 Task: For heading Use Verdana with blue colour & bold.  font size for heading18,  'Change the font style of data to'Verdana and font size to 9,  Change the alignment of both headline & data to Align left In the sheet  BudgetTrack logbookbook
Action: Mouse moved to (46, 129)
Screenshot: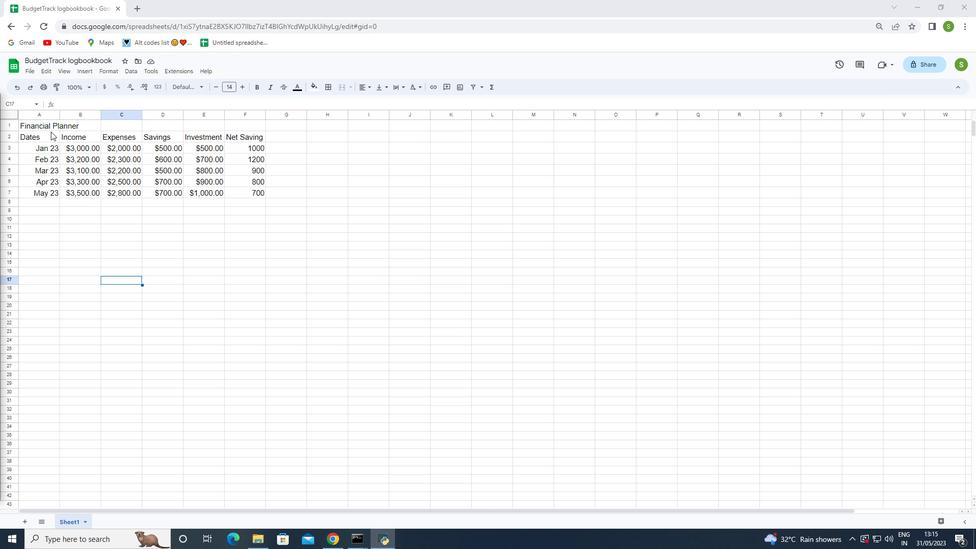 
Action: Mouse pressed left at (46, 129)
Screenshot: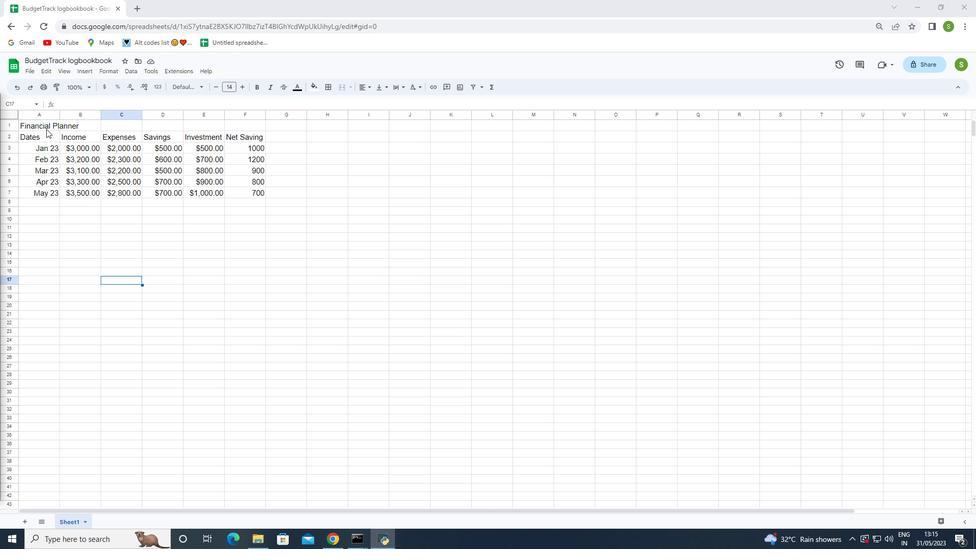 
Action: Mouse moved to (46, 125)
Screenshot: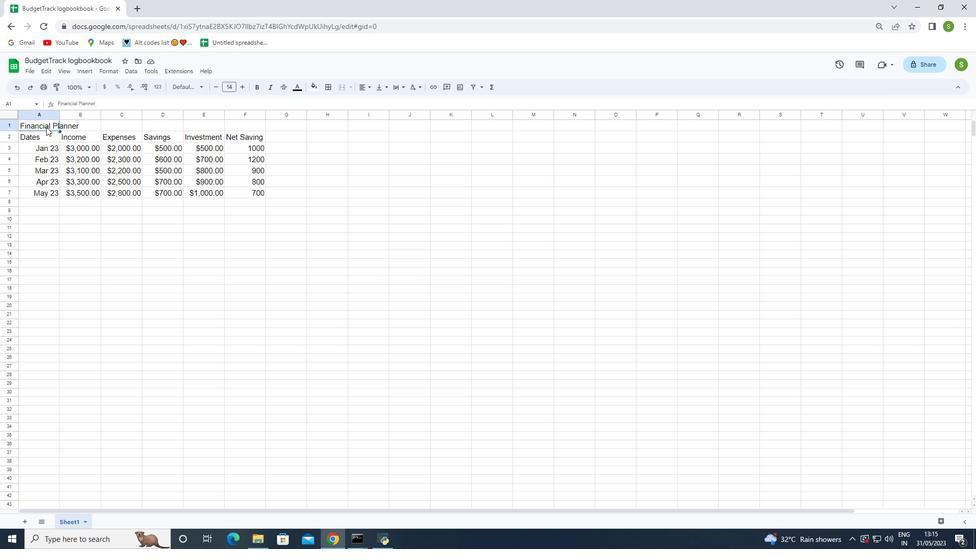 
Action: Mouse pressed left at (46, 125)
Screenshot: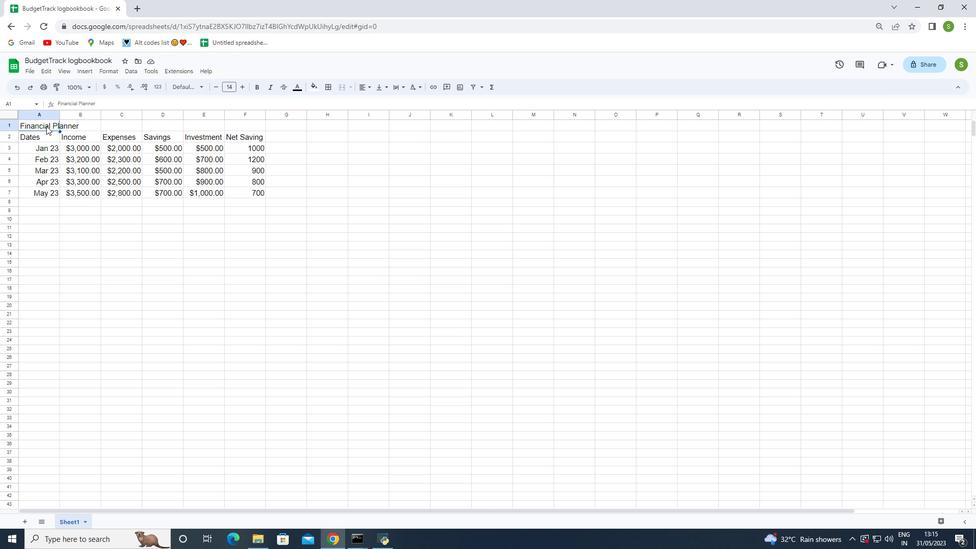 
Action: Mouse moved to (61, 113)
Screenshot: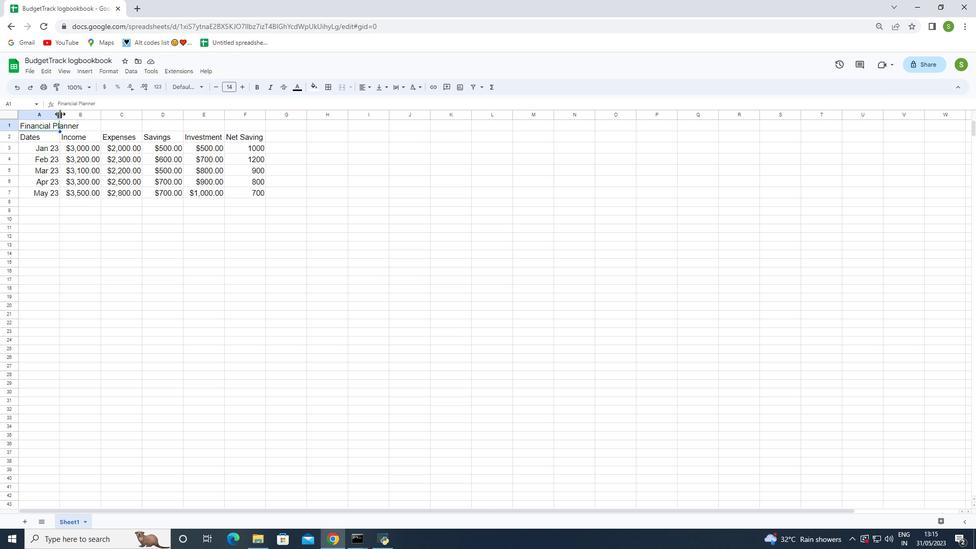 
Action: Mouse pressed left at (61, 113)
Screenshot: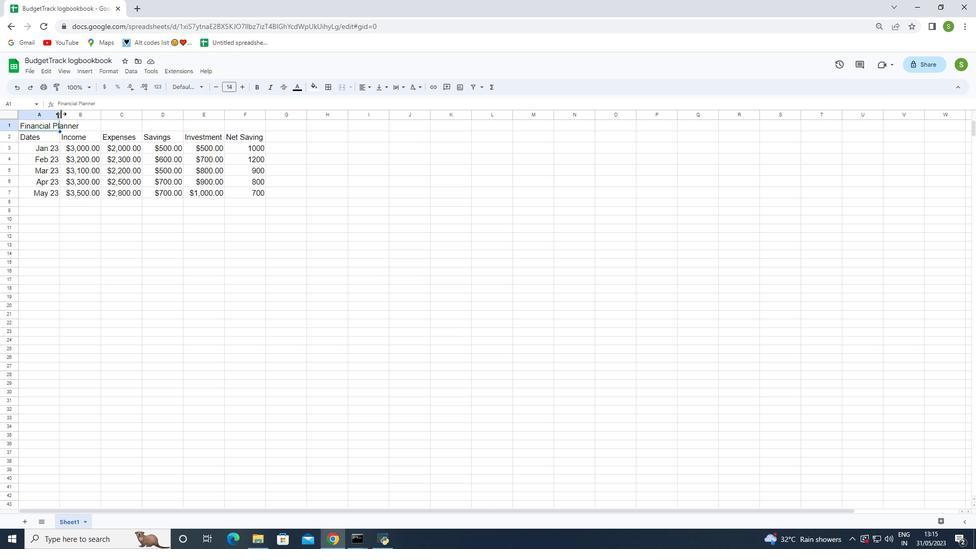 
Action: Mouse pressed left at (61, 113)
Screenshot: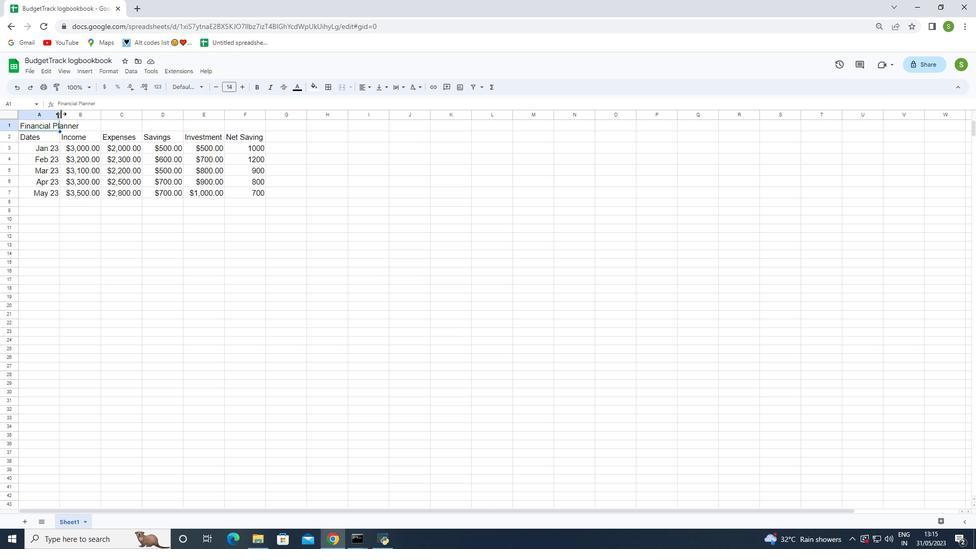 
Action: Mouse moved to (50, 125)
Screenshot: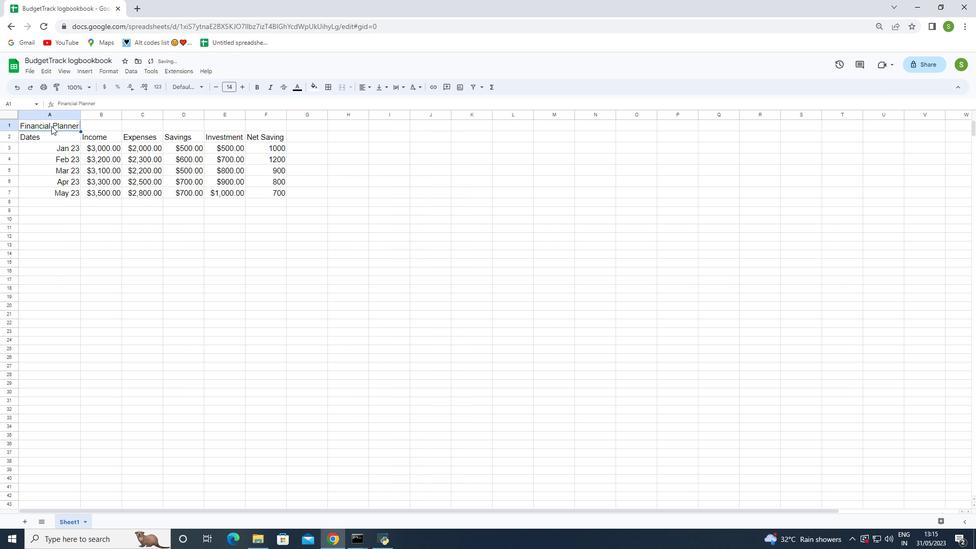 
Action: Mouse pressed left at (50, 125)
Screenshot: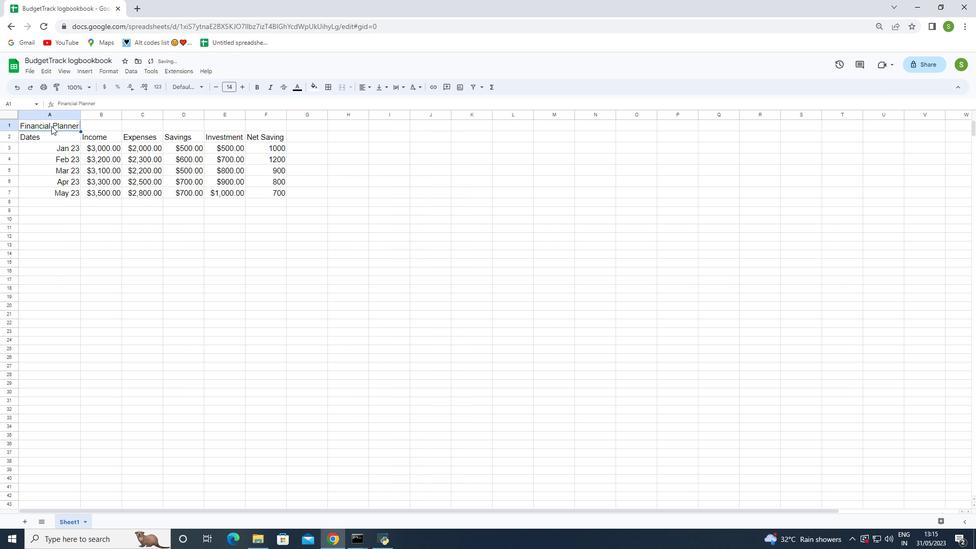 
Action: Mouse moved to (197, 88)
Screenshot: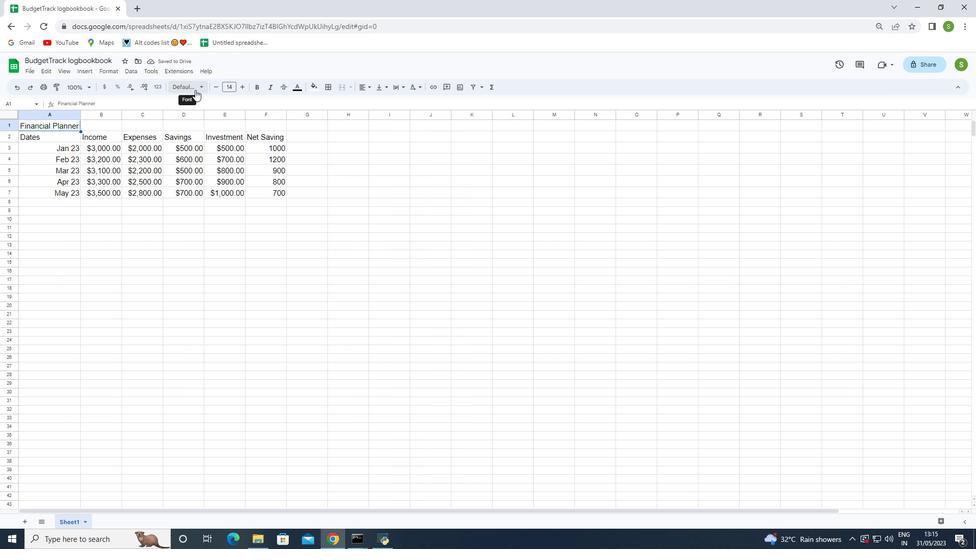 
Action: Mouse pressed left at (197, 88)
Screenshot: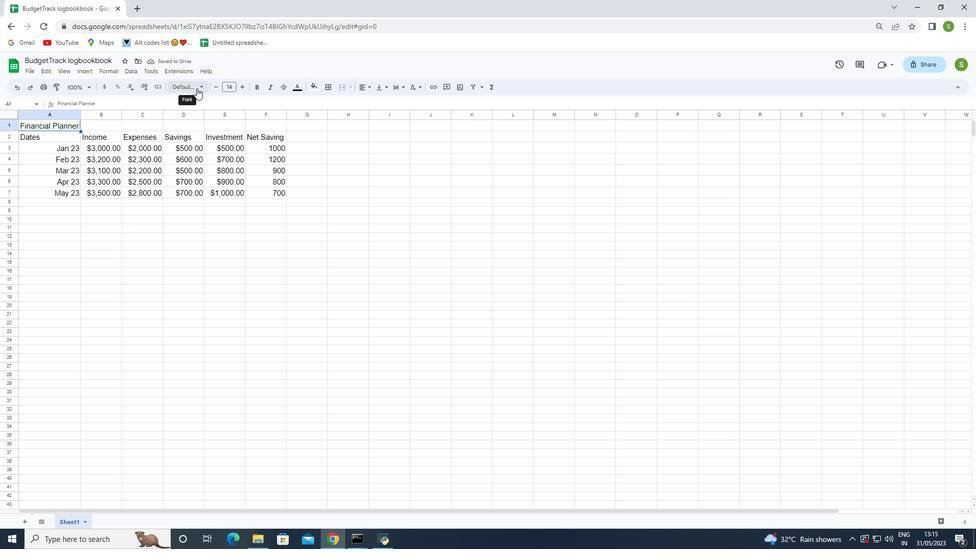 
Action: Mouse moved to (196, 503)
Screenshot: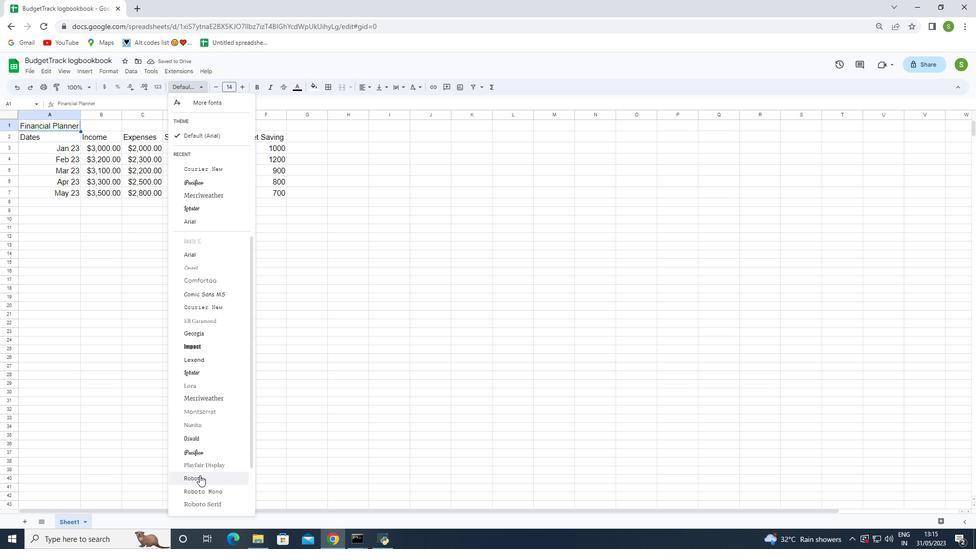 
Action: Mouse scrolled (196, 502) with delta (0, 0)
Screenshot: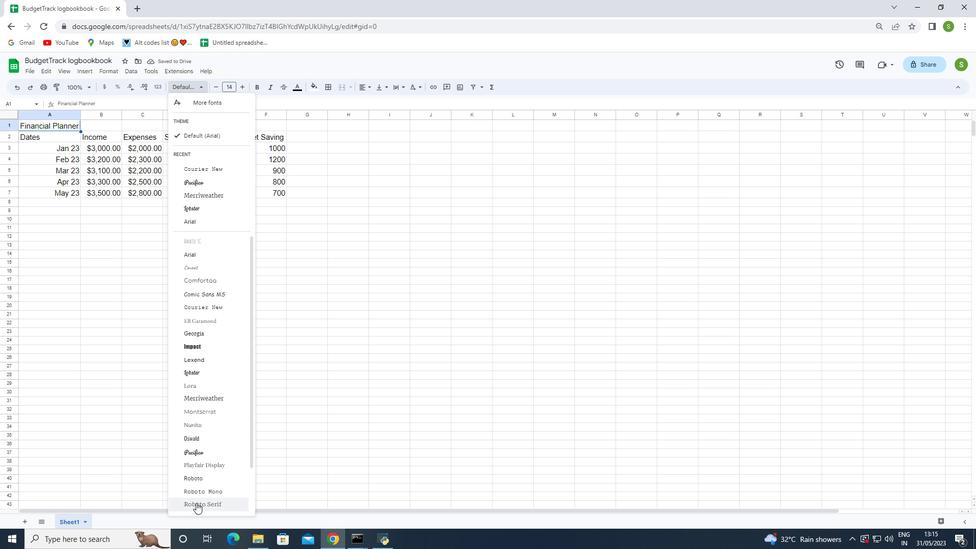 
Action: Mouse scrolled (196, 502) with delta (0, 0)
Screenshot: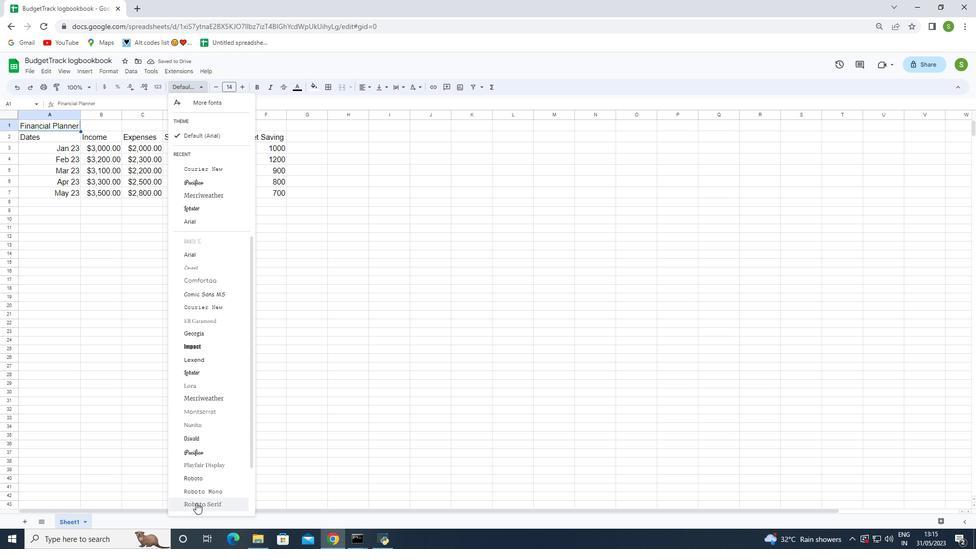 
Action: Mouse scrolled (196, 502) with delta (0, 0)
Screenshot: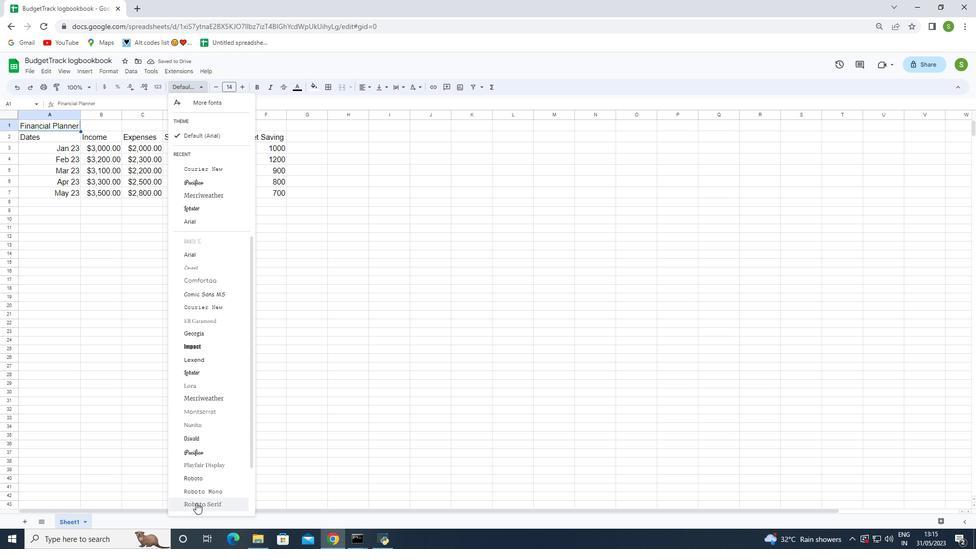 
Action: Mouse scrolled (196, 502) with delta (0, 0)
Screenshot: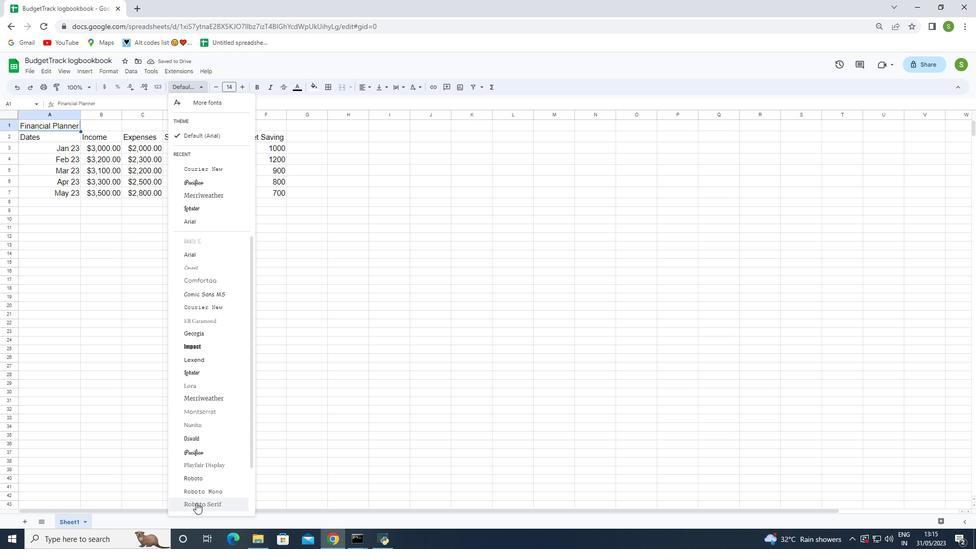 
Action: Mouse scrolled (196, 502) with delta (0, 0)
Screenshot: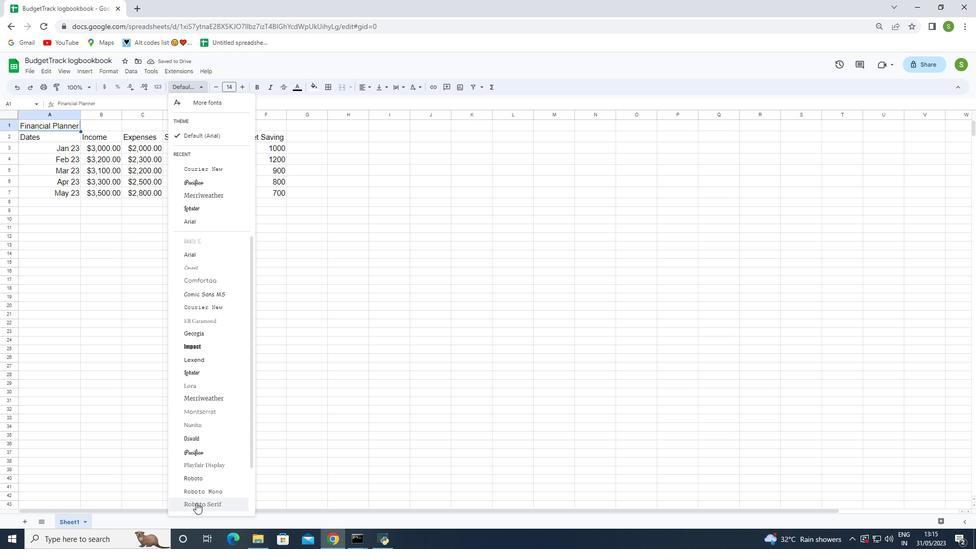 
Action: Mouse scrolled (196, 502) with delta (0, 0)
Screenshot: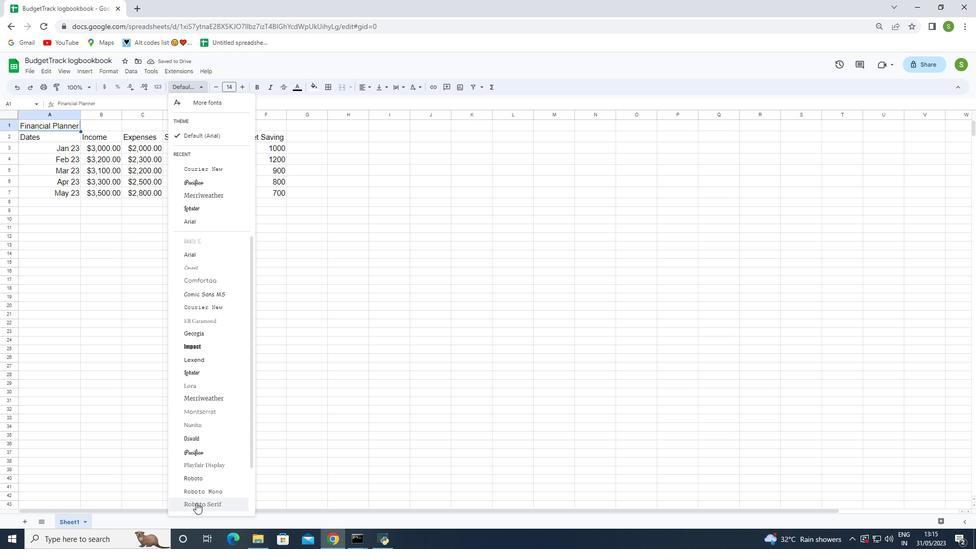 
Action: Mouse moved to (194, 503)
Screenshot: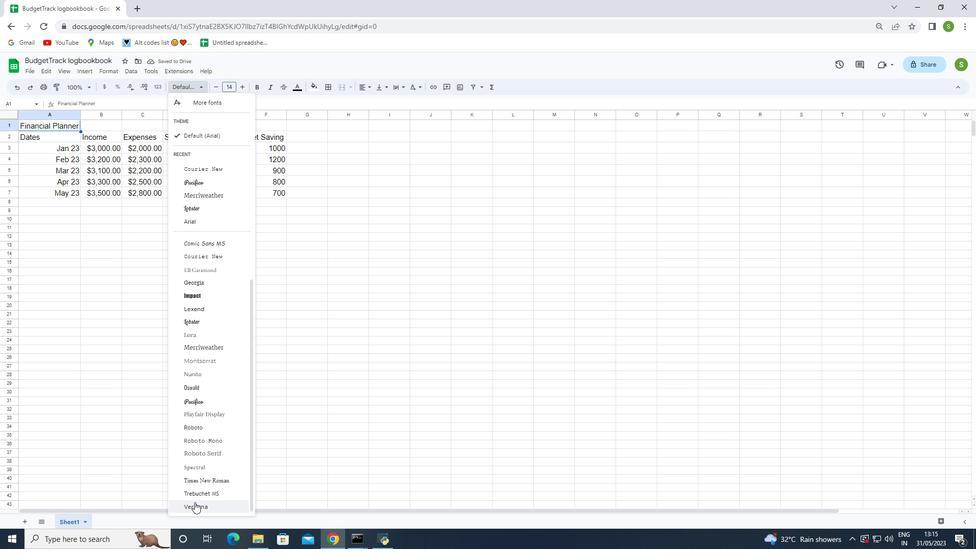 
Action: Mouse pressed left at (194, 503)
Screenshot: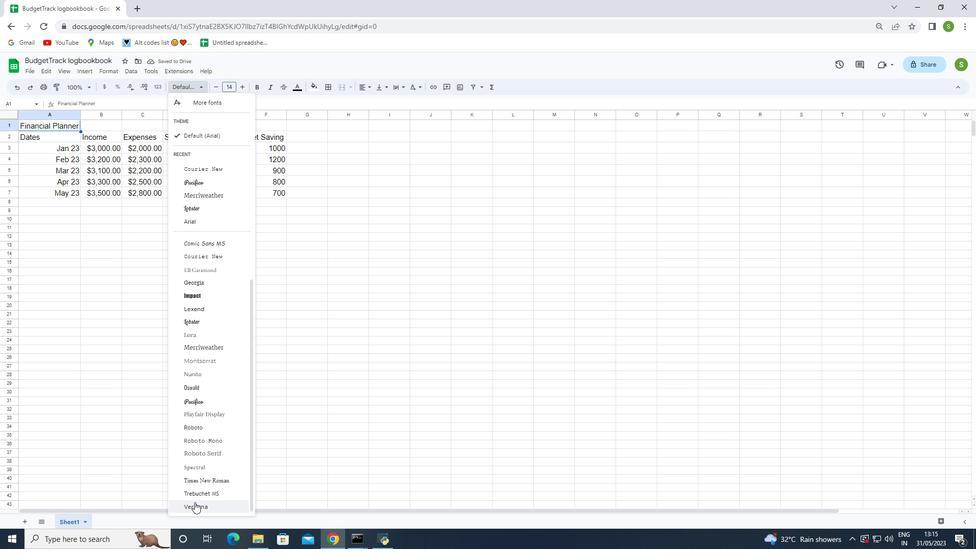 
Action: Mouse moved to (297, 86)
Screenshot: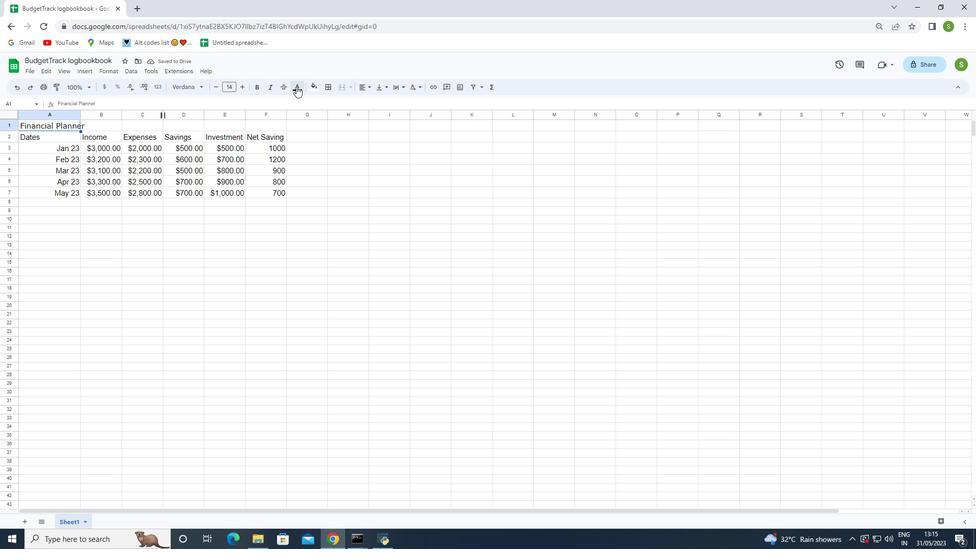 
Action: Mouse pressed left at (297, 86)
Screenshot: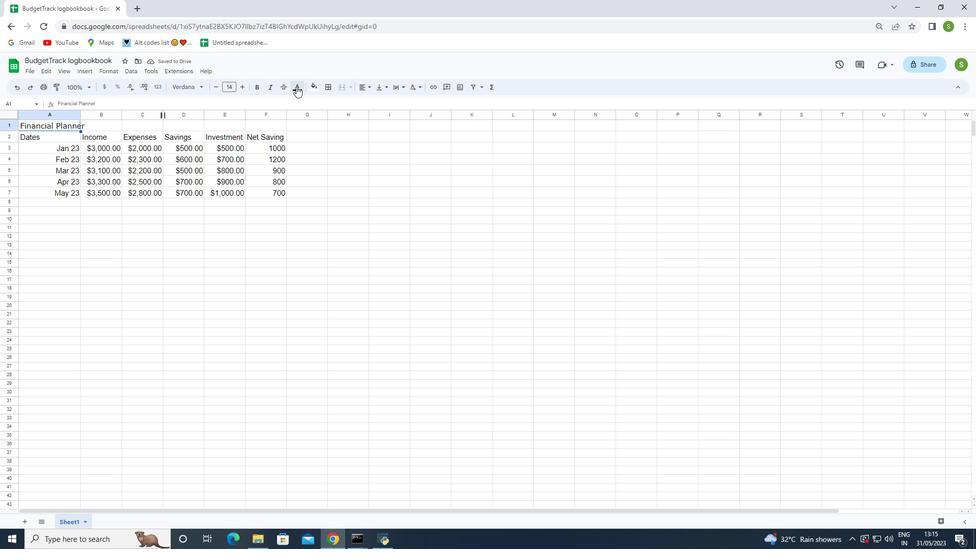 
Action: Mouse moved to (360, 124)
Screenshot: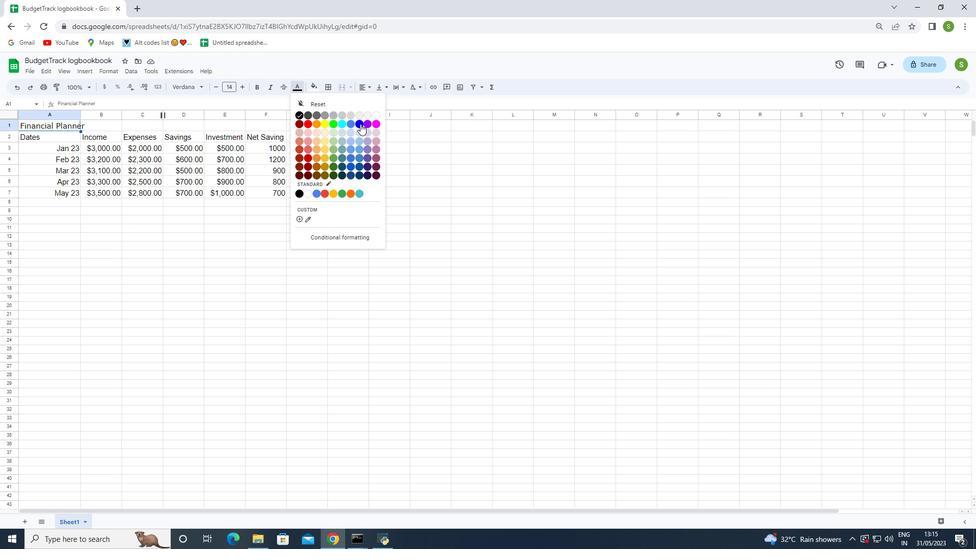 
Action: Mouse pressed left at (360, 124)
Screenshot: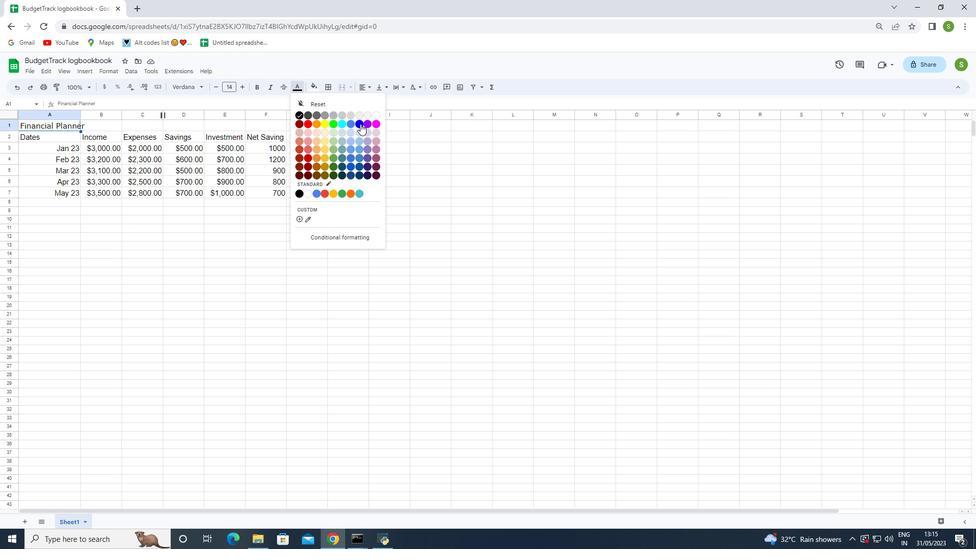 
Action: Mouse moved to (260, 86)
Screenshot: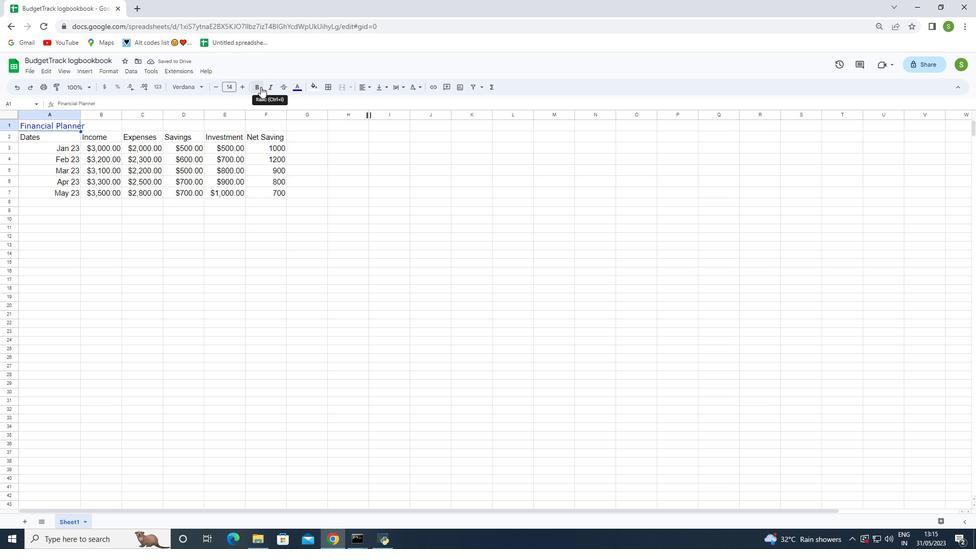 
Action: Mouse pressed left at (260, 86)
Screenshot: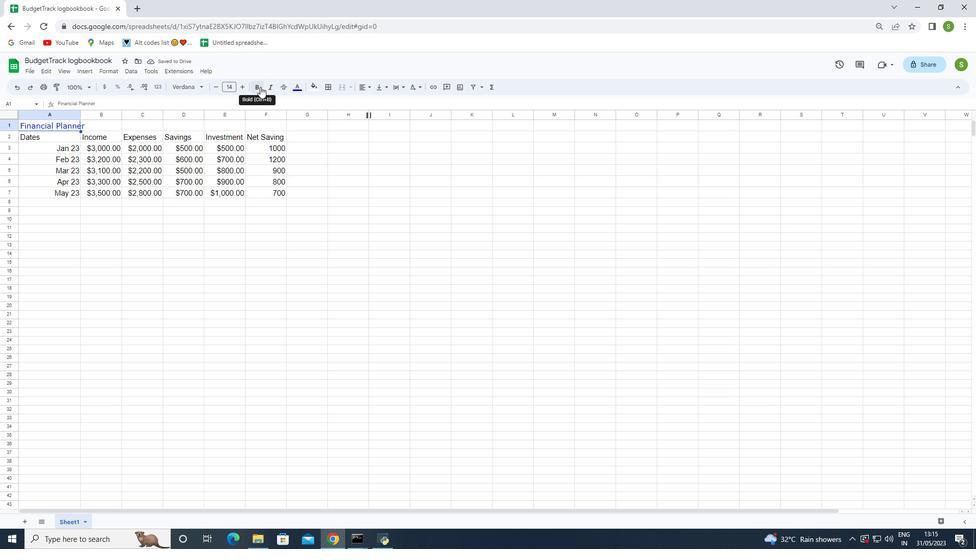 
Action: Mouse moved to (243, 85)
Screenshot: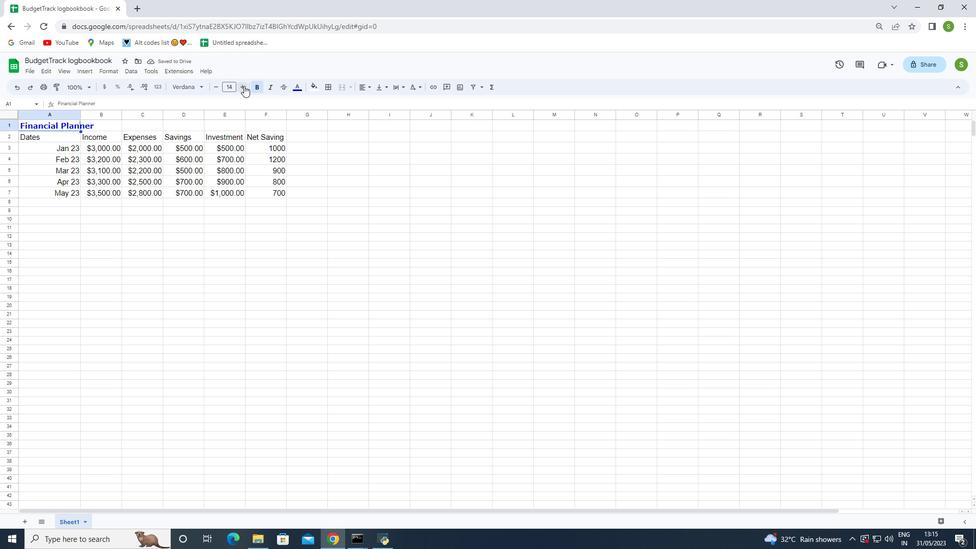 
Action: Mouse pressed left at (243, 85)
Screenshot: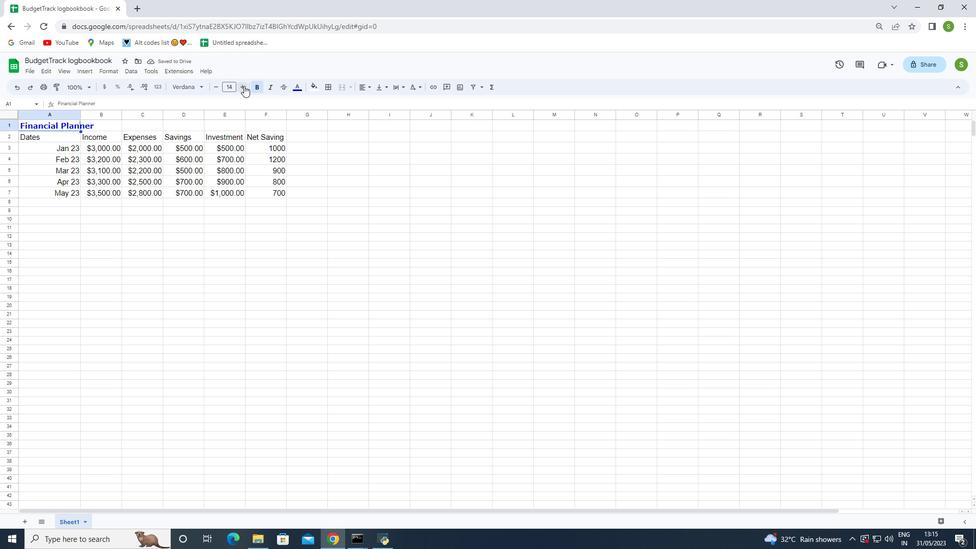 
Action: Mouse pressed left at (243, 85)
Screenshot: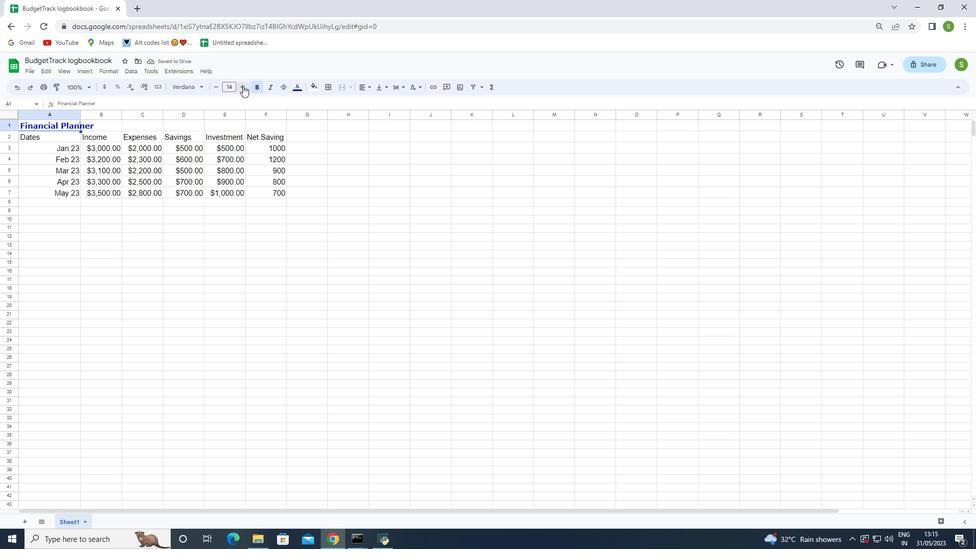 
Action: Mouse pressed left at (243, 85)
Screenshot: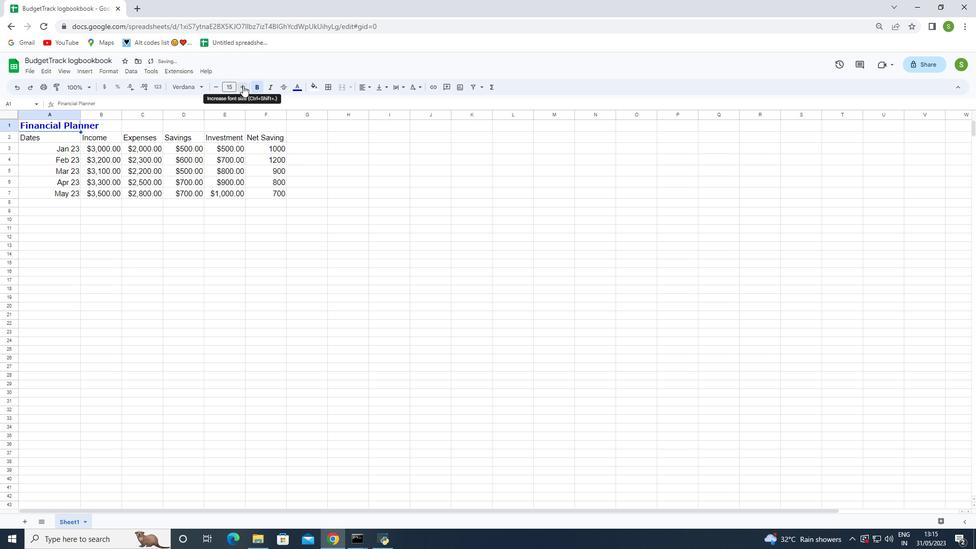 
Action: Mouse pressed left at (243, 85)
Screenshot: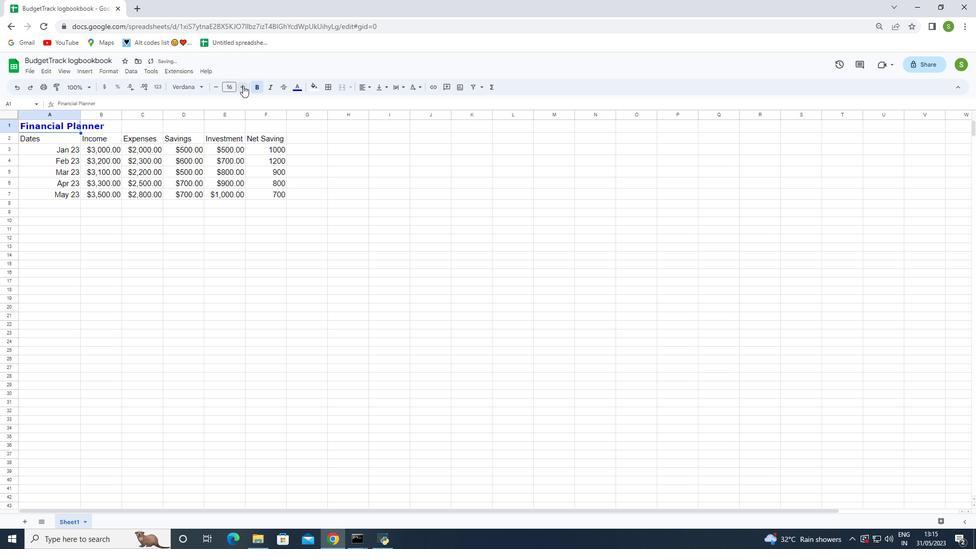 
Action: Mouse moved to (192, 232)
Screenshot: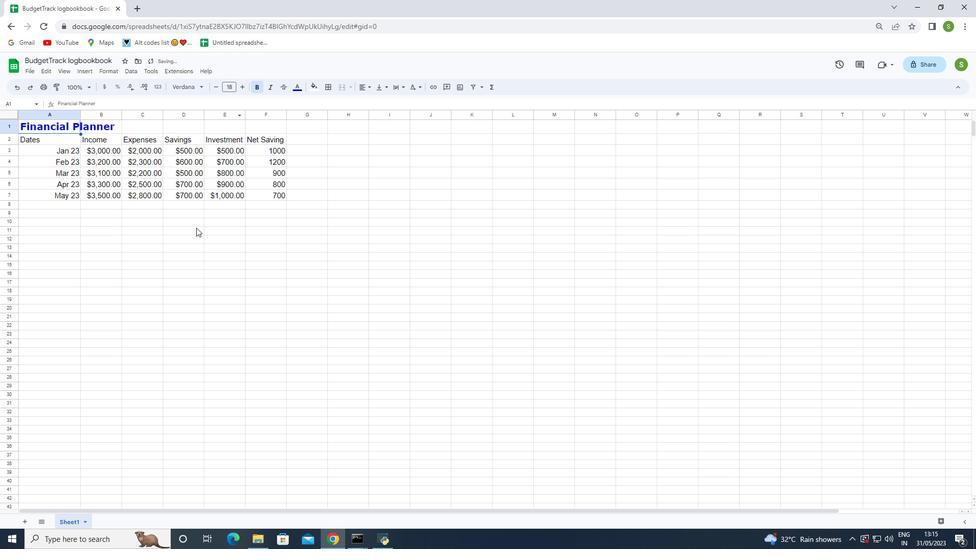 
Action: Mouse pressed left at (192, 232)
Screenshot: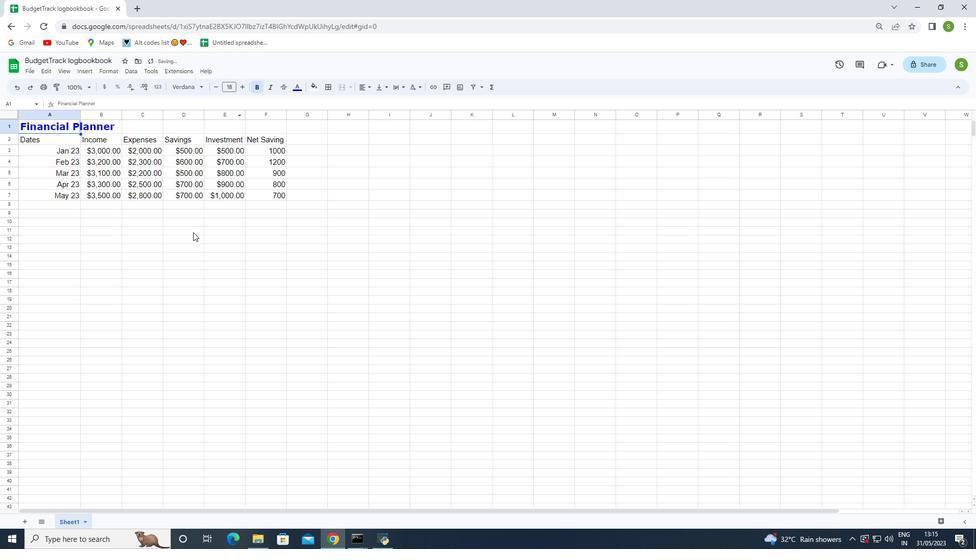 
Action: Mouse moved to (30, 134)
Screenshot: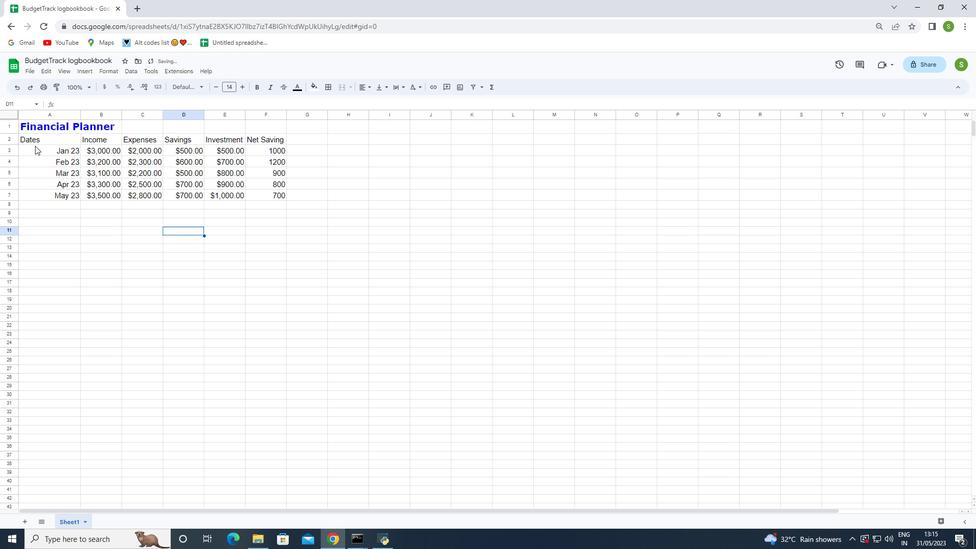 
Action: Mouse pressed left at (30, 134)
Screenshot: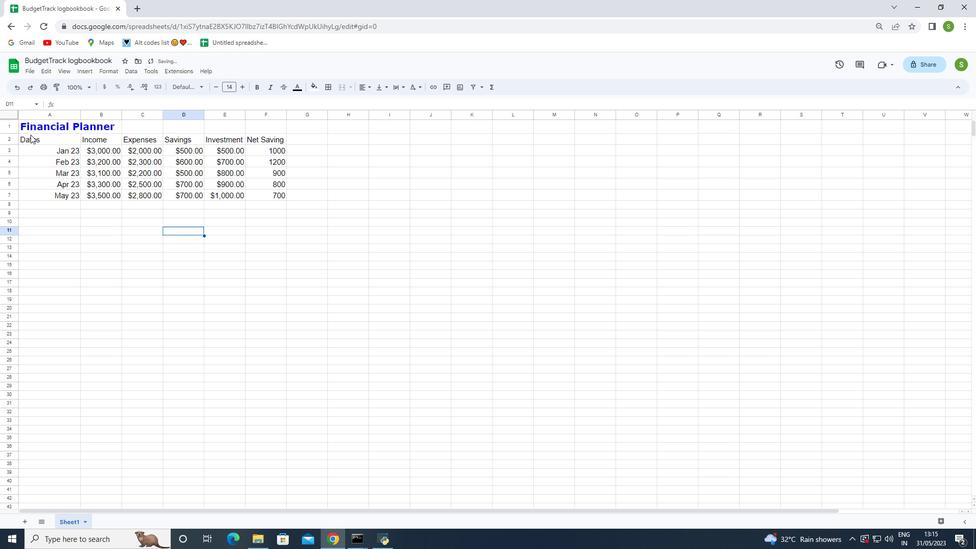 
Action: Mouse moved to (182, 82)
Screenshot: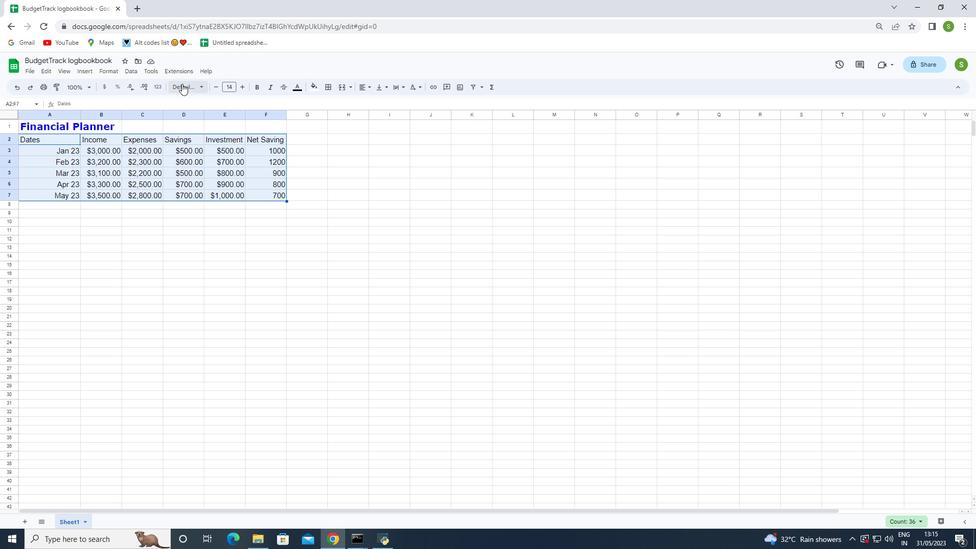 
Action: Mouse pressed left at (182, 82)
Screenshot: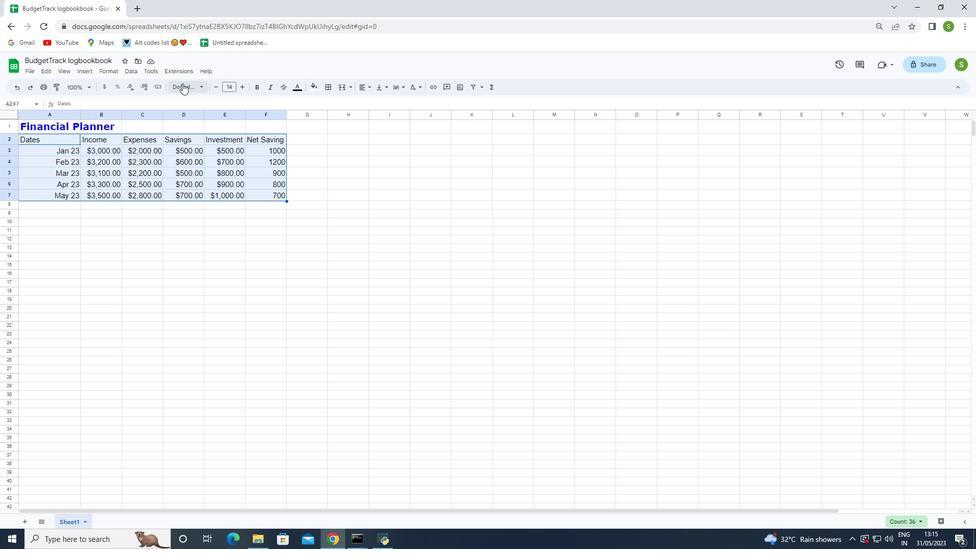 
Action: Mouse moved to (223, 484)
Screenshot: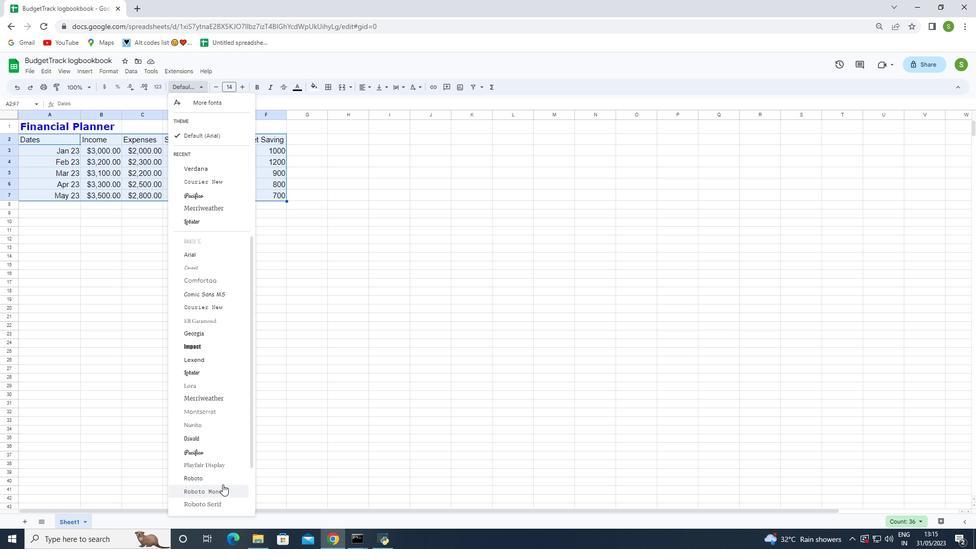 
Action: Mouse scrolled (223, 483) with delta (0, 0)
Screenshot: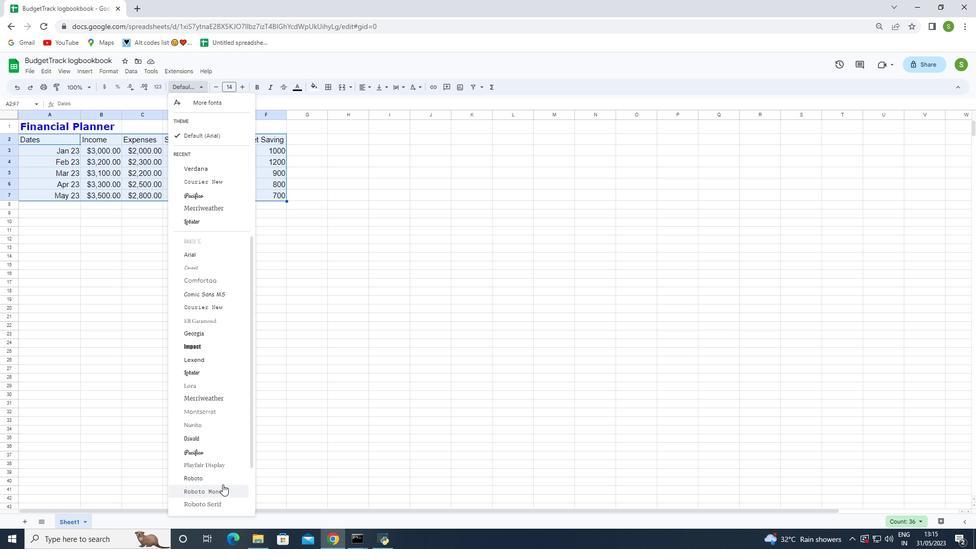 
Action: Mouse scrolled (223, 483) with delta (0, 0)
Screenshot: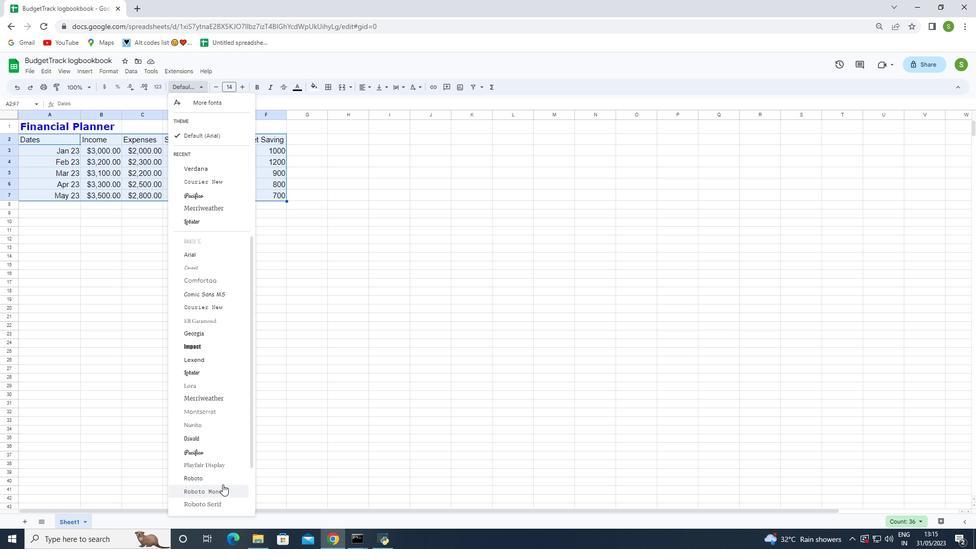 
Action: Mouse scrolled (223, 483) with delta (0, 0)
Screenshot: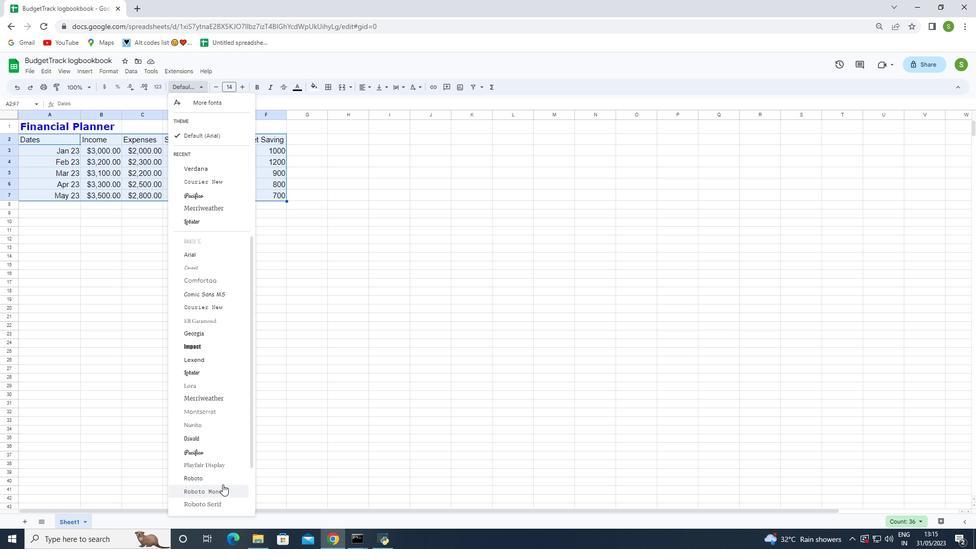 
Action: Mouse scrolled (223, 483) with delta (0, 0)
Screenshot: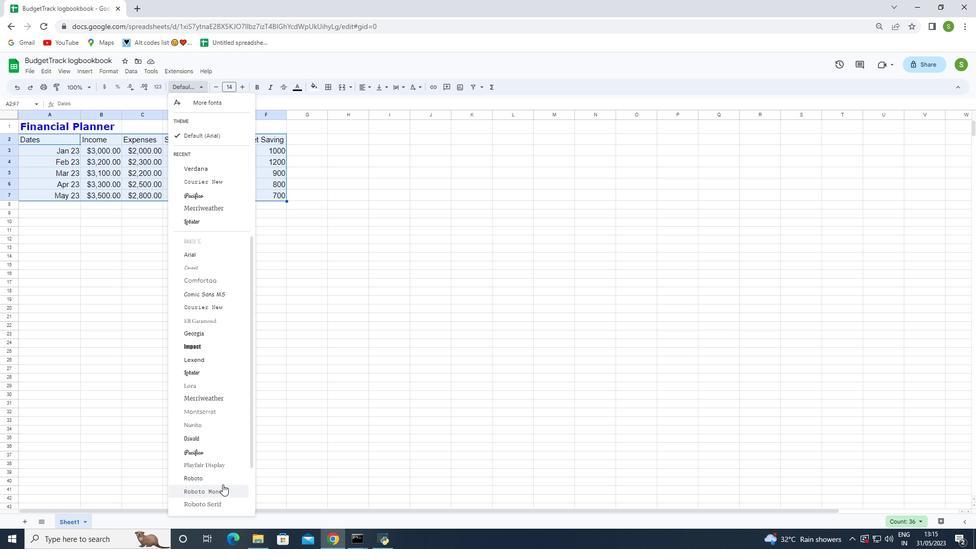 
Action: Mouse scrolled (223, 483) with delta (0, 0)
Screenshot: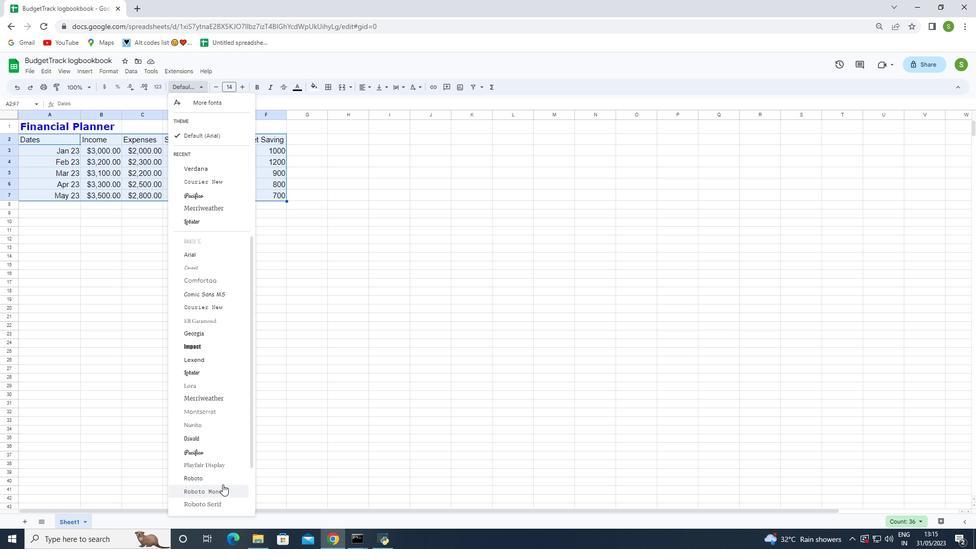 
Action: Mouse scrolled (223, 483) with delta (0, 0)
Screenshot: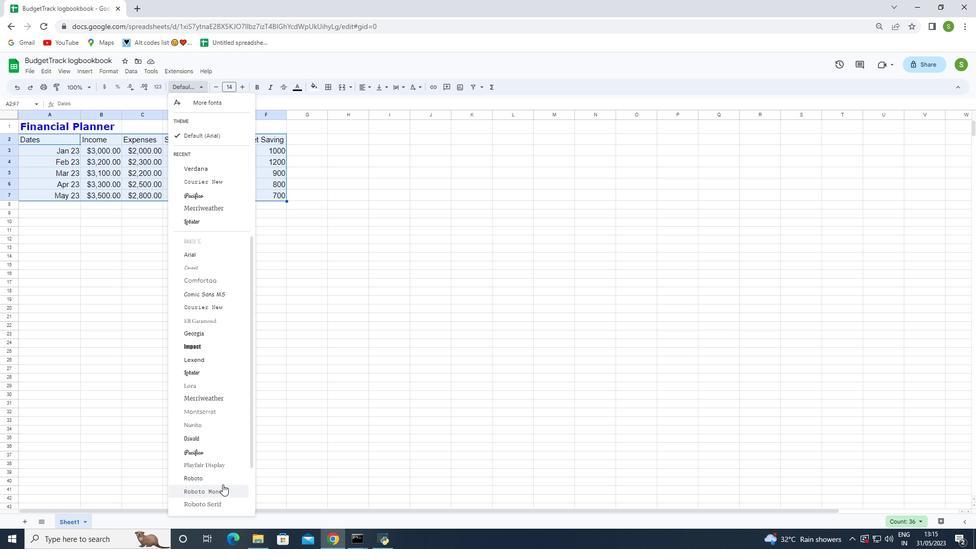 
Action: Mouse moved to (206, 509)
Screenshot: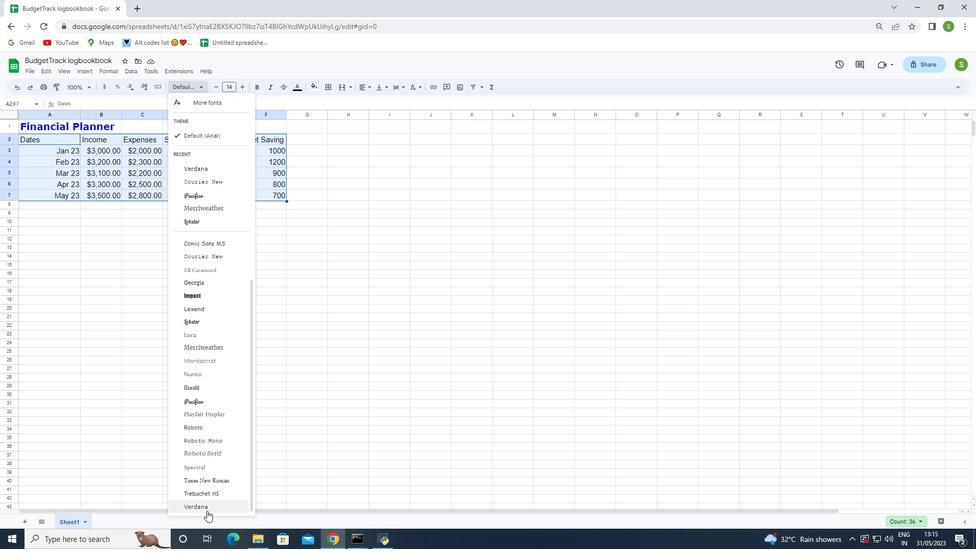
Action: Mouse pressed left at (206, 509)
Screenshot: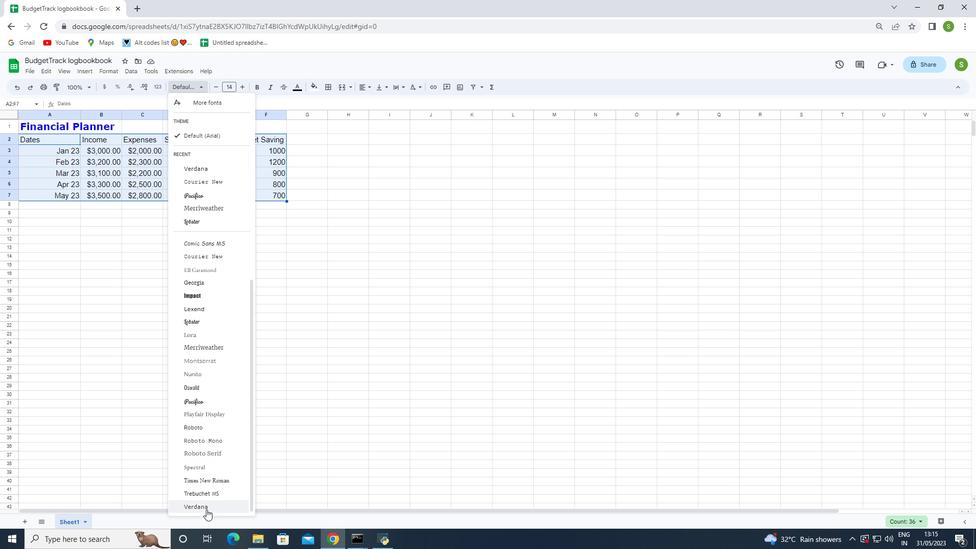 
Action: Mouse moved to (183, 291)
Screenshot: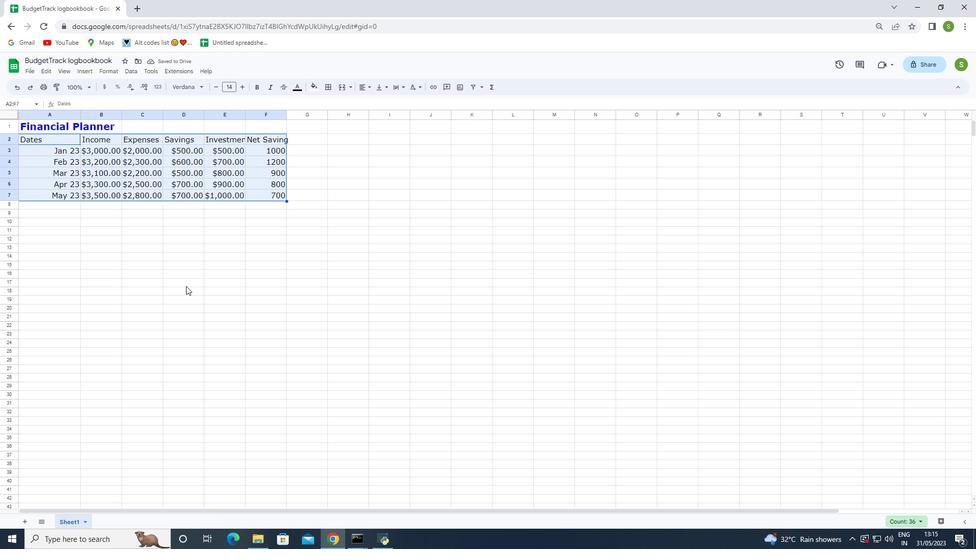 
Action: Mouse pressed left at (183, 291)
Screenshot: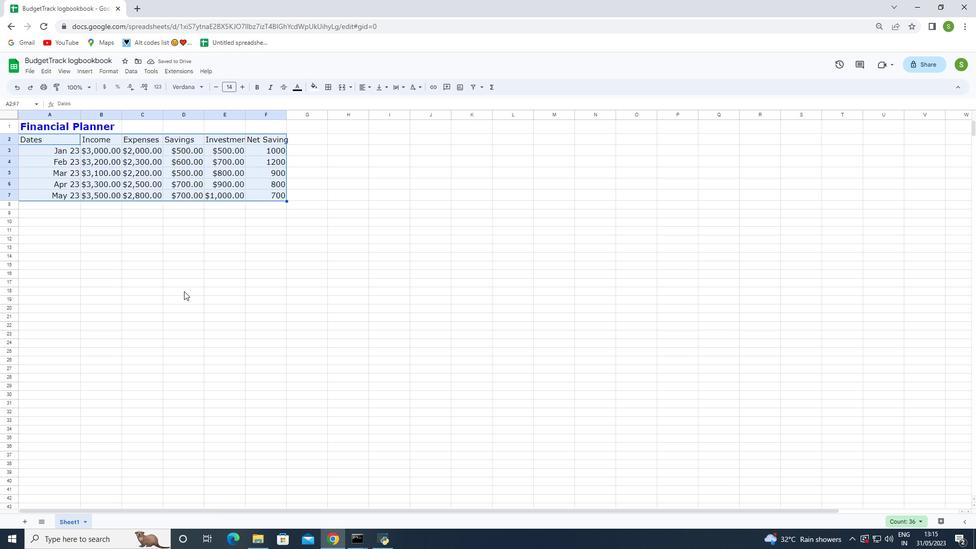 
Action: Mouse moved to (63, 126)
Screenshot: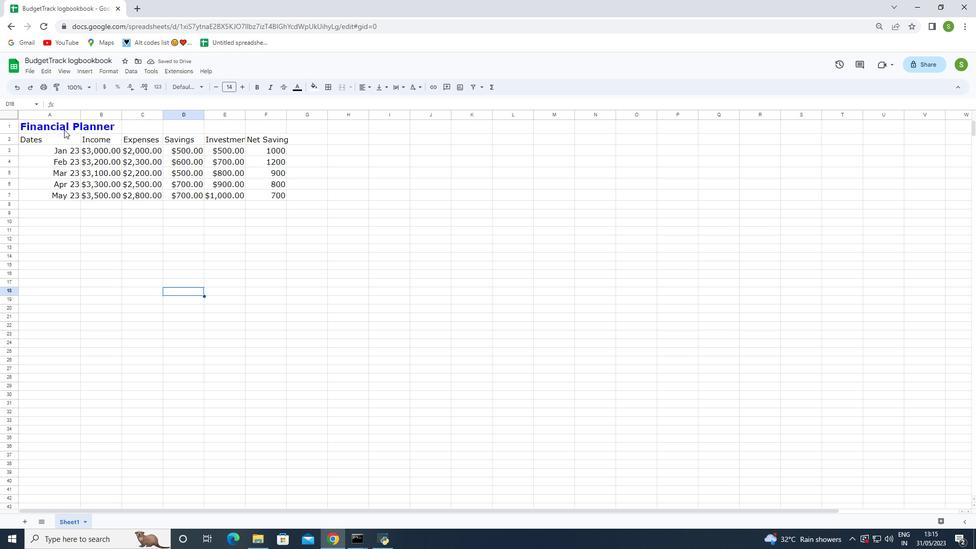 
Action: Mouse pressed left at (63, 126)
Screenshot: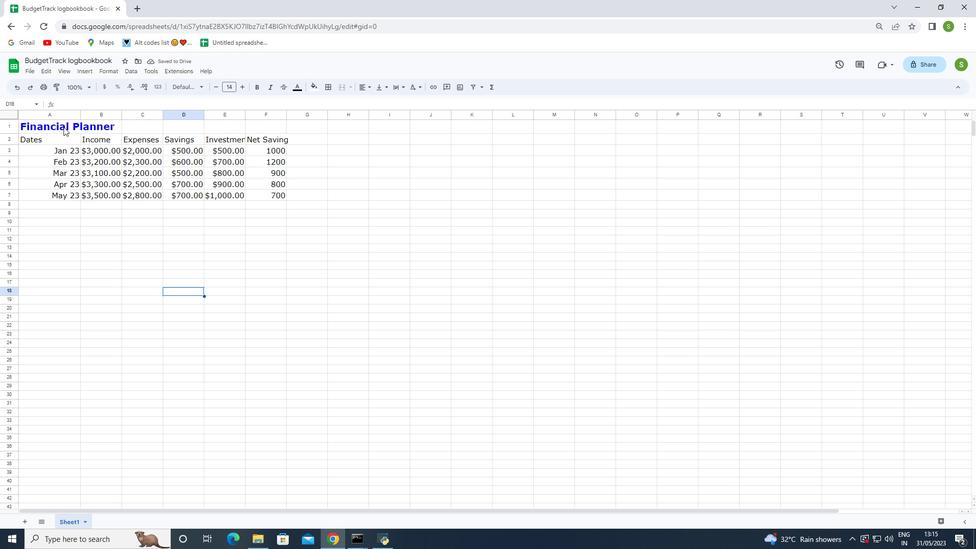 
Action: Mouse moved to (368, 86)
Screenshot: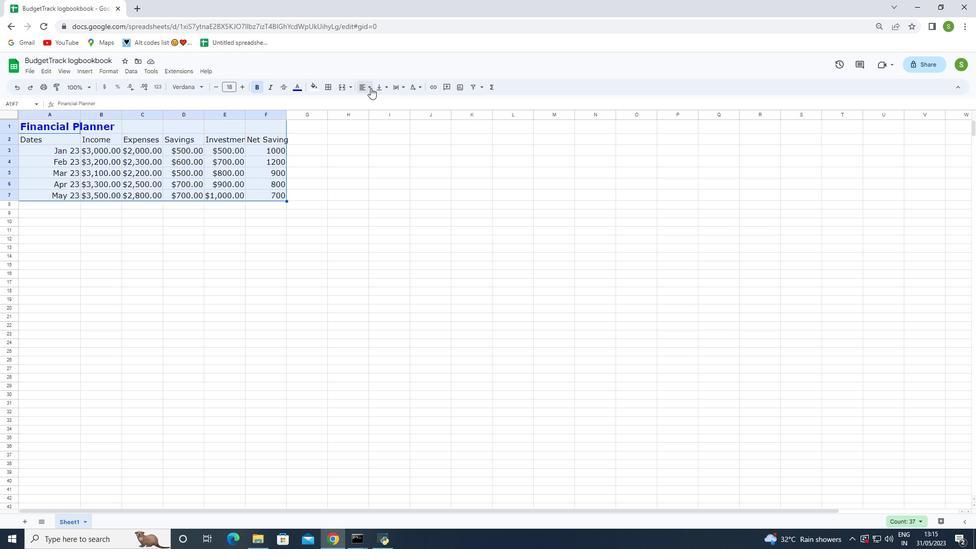 
Action: Mouse pressed left at (368, 86)
Screenshot: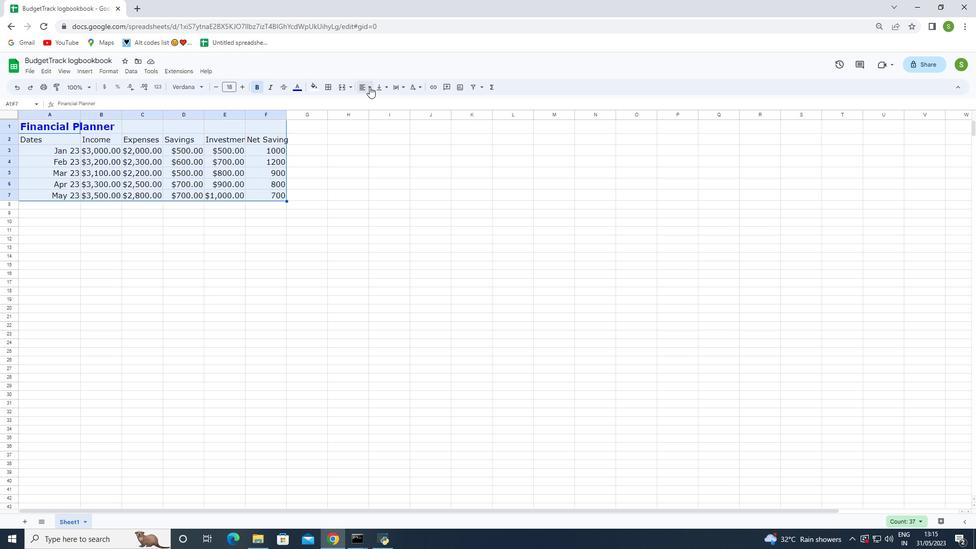 
Action: Mouse moved to (387, 104)
Screenshot: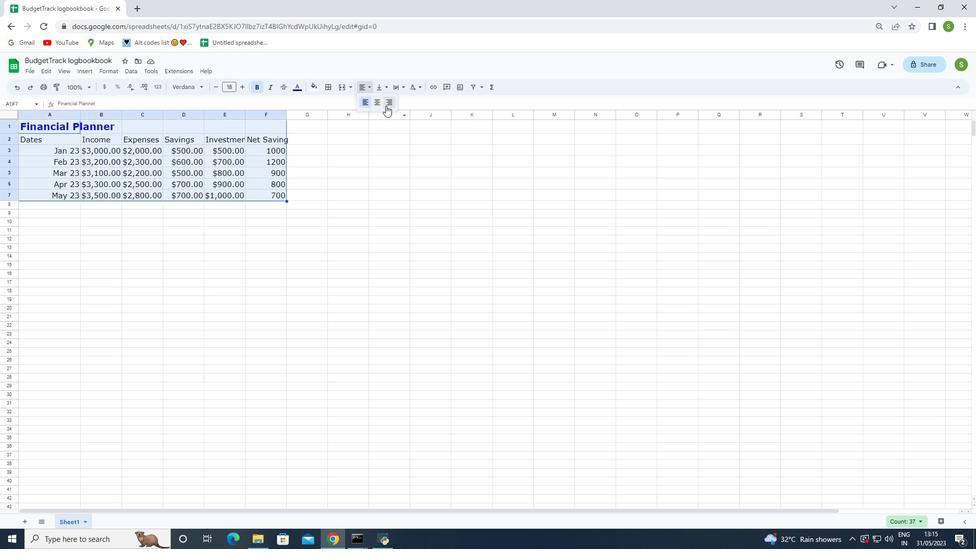 
Action: Mouse pressed left at (387, 104)
Screenshot: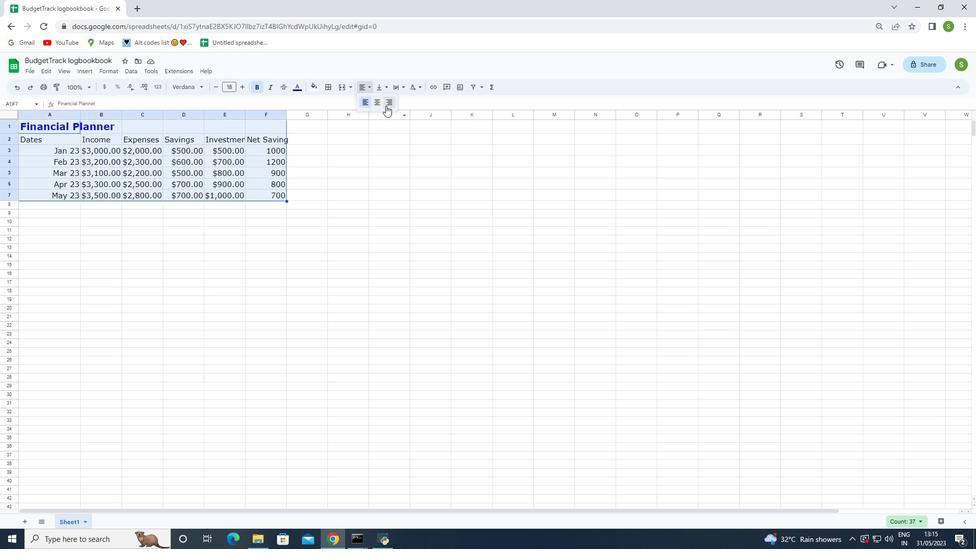 
Action: Mouse moved to (365, 85)
Screenshot: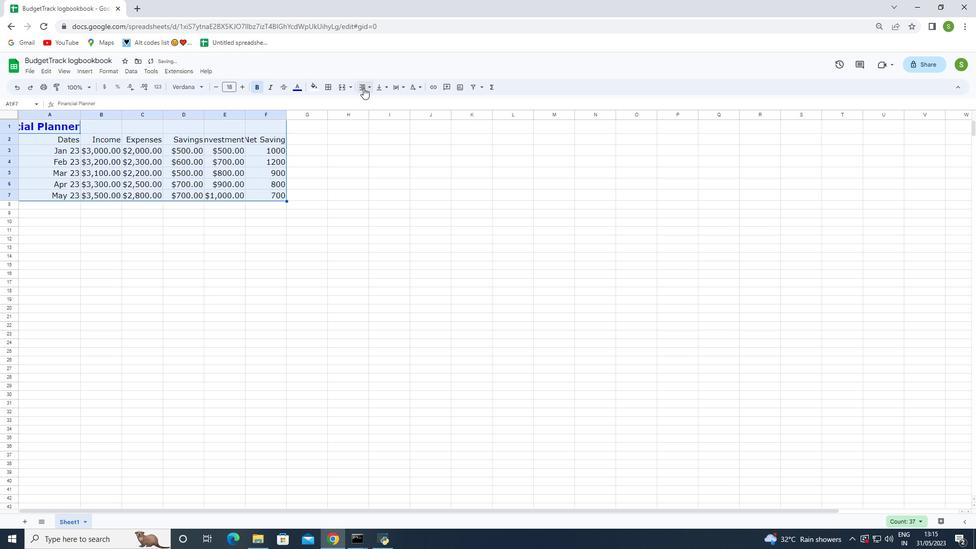 
Action: Mouse pressed left at (365, 85)
Screenshot: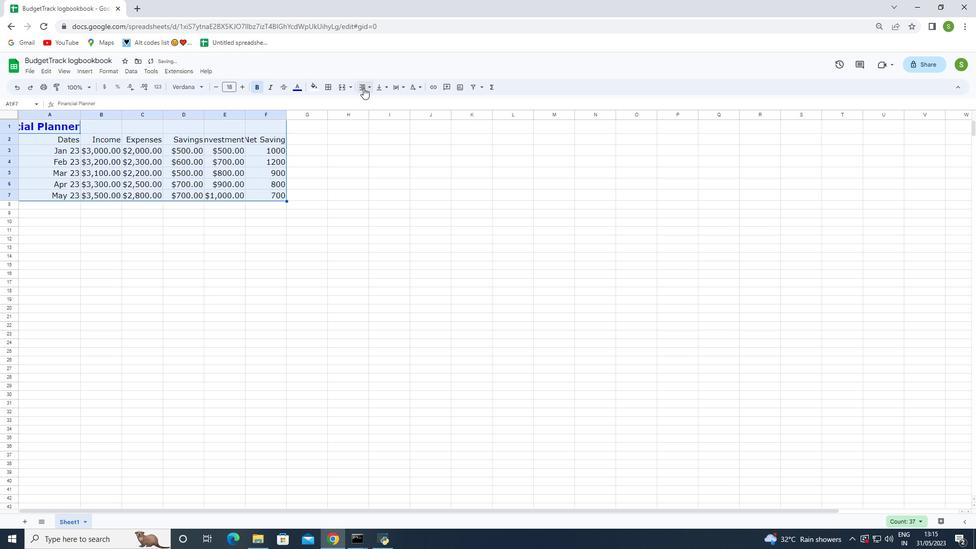 
Action: Mouse moved to (366, 101)
Screenshot: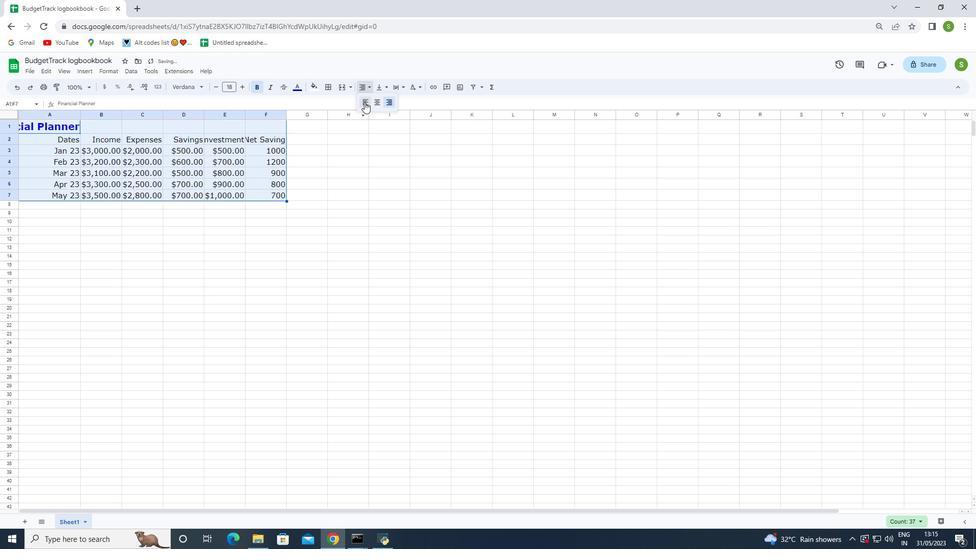 
Action: Mouse pressed left at (366, 101)
Screenshot: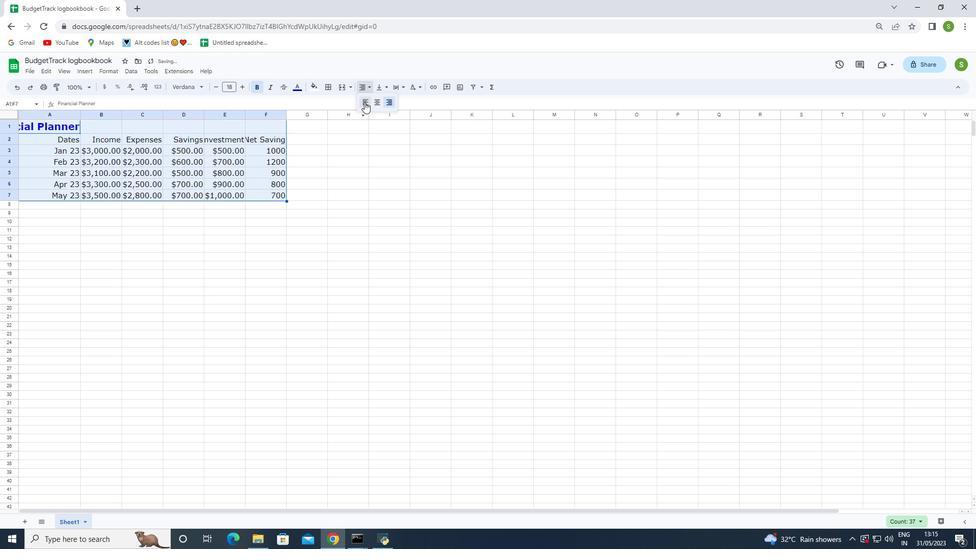 
Action: Mouse moved to (304, 267)
Screenshot: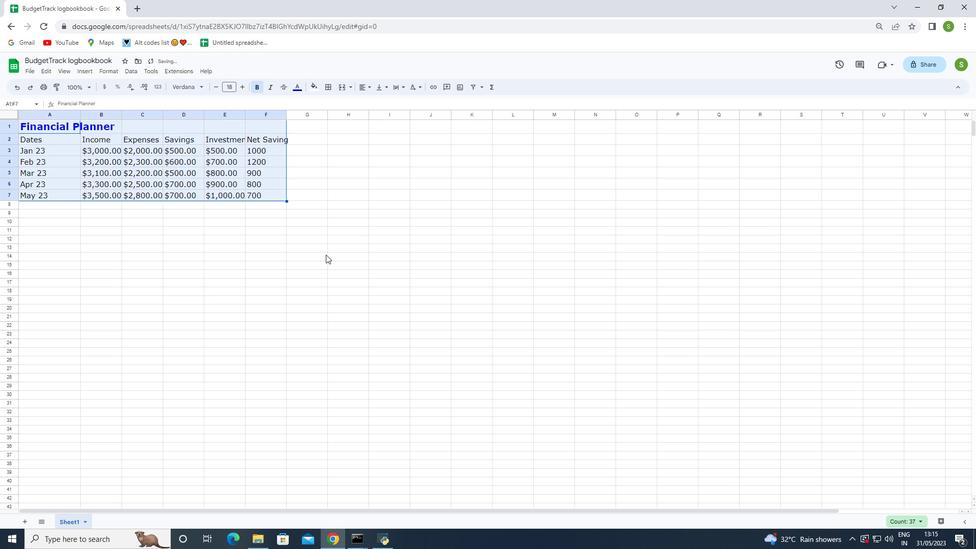 
Action: Mouse pressed left at (304, 267)
Screenshot: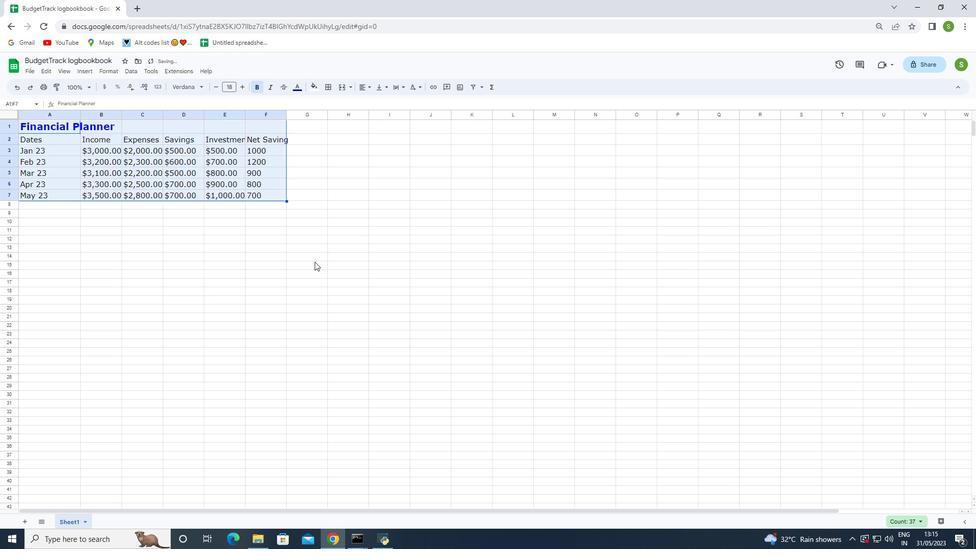 
Action: Mouse moved to (32, 69)
Screenshot: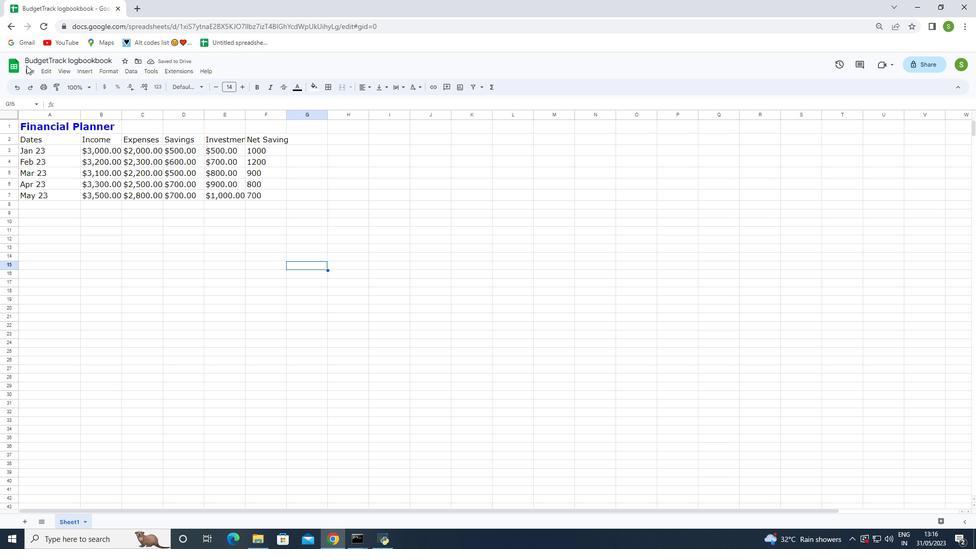 
Action: Mouse pressed left at (32, 69)
Screenshot: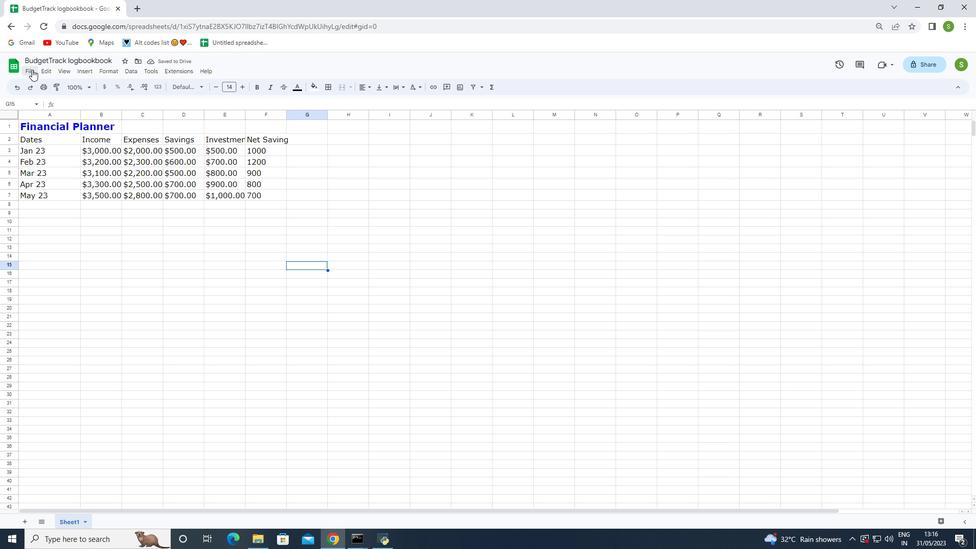 
Action: Mouse moved to (51, 190)
Screenshot: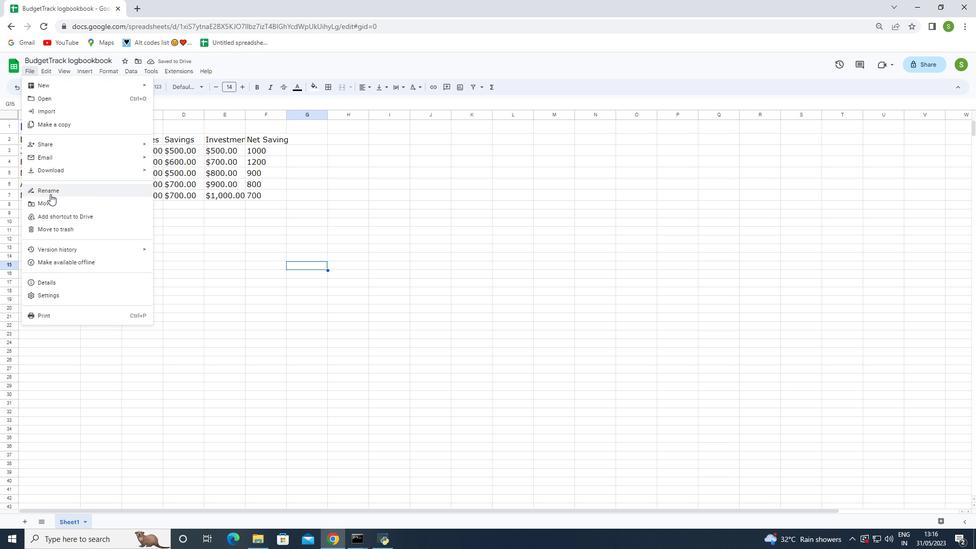 
Action: Mouse pressed left at (51, 190)
Screenshot: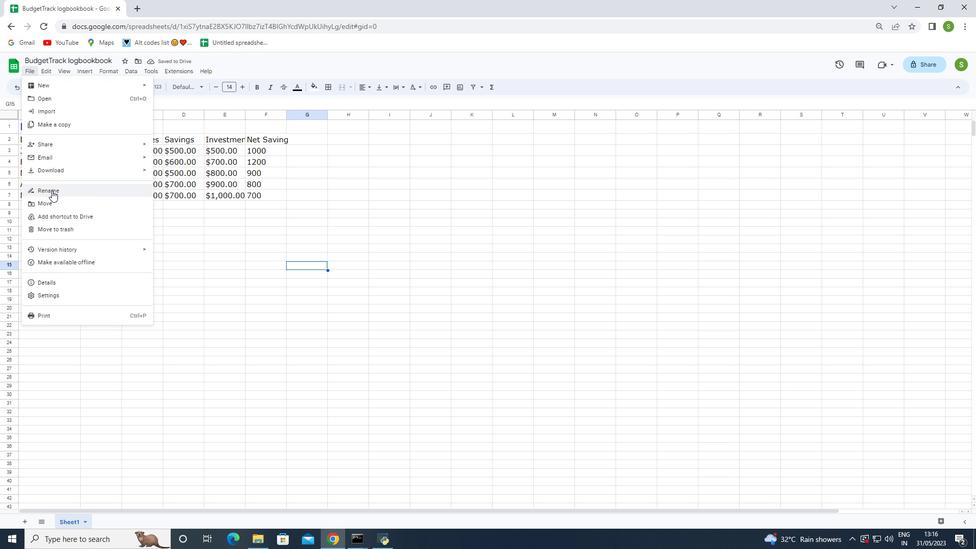 
Action: Mouse moved to (51, 190)
Screenshot: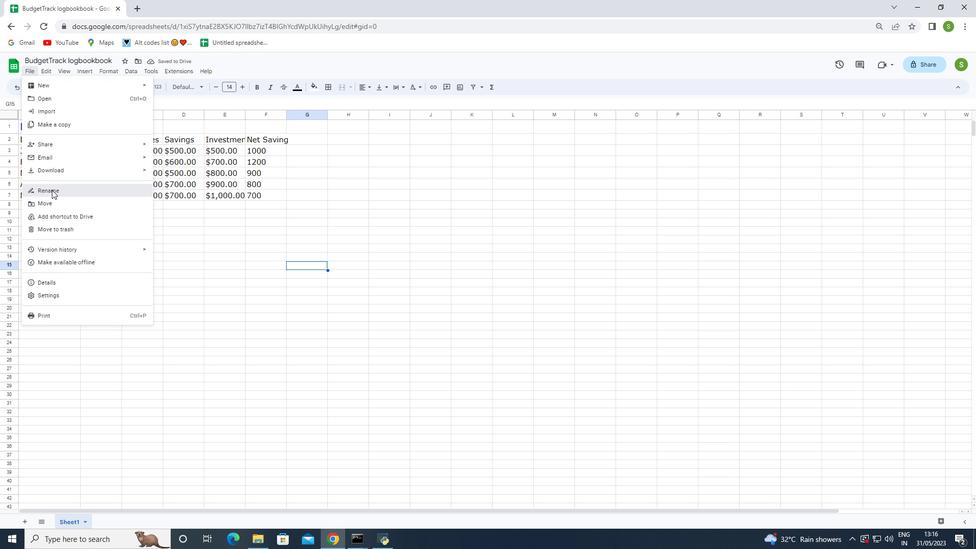
Action: Key pressed <Key.backspace><Key.shift>Budget<Key.shift>Tra<Key.caps_lock>CK<Key.space>LOGBOOKBOOK<Key.backspace><Key.backspace><Key.backspace><Key.backspace><Key.backspace><Key.backspace><Key.backspace><Key.backspace><Key.backspace><Key.backspace><Key.backspace><Key.backspace><Key.backspace><Key.backspace><Key.backspace><Key.caps_lock>ack<Key.space>logbook<Key.space><Key.backspace>book
Screenshot: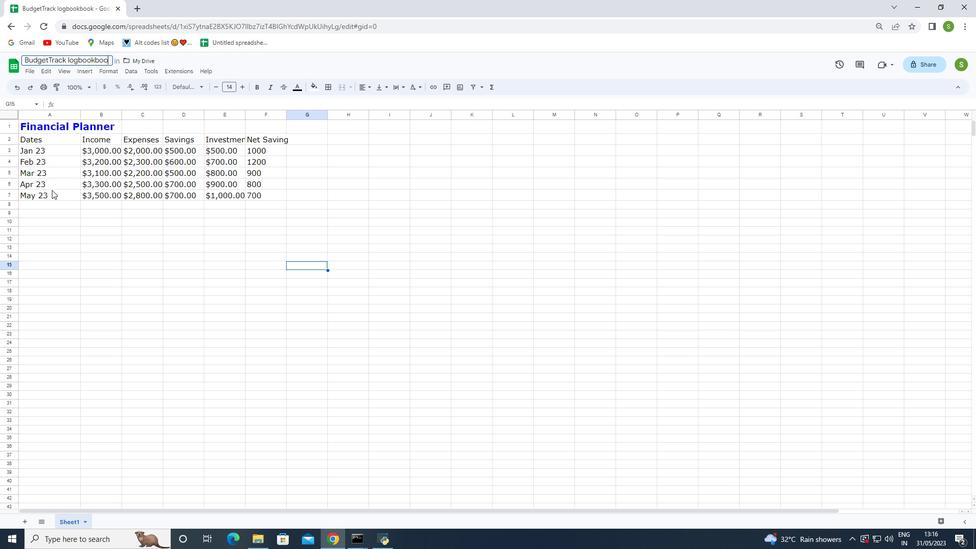 
Action: Mouse moved to (64, 290)
Screenshot: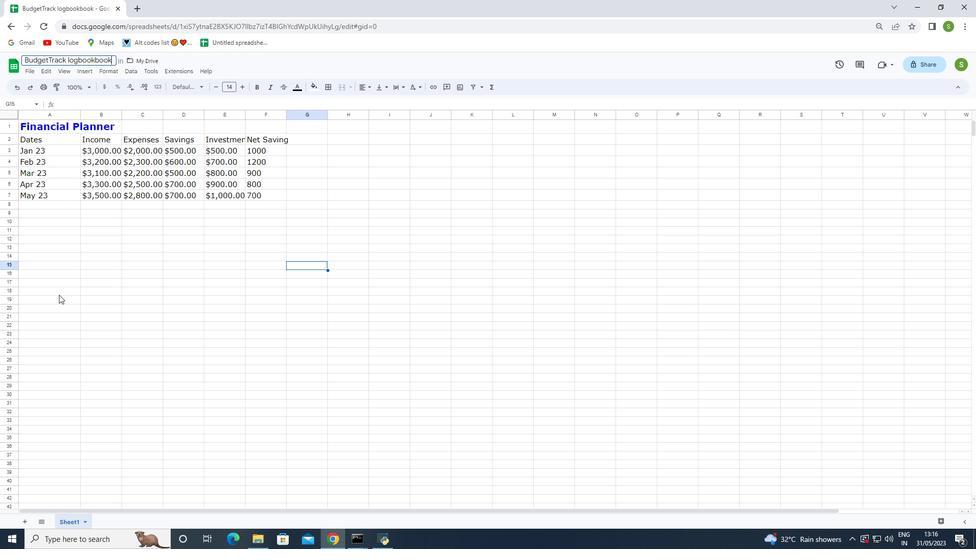 
Action: Mouse pressed left at (64, 290)
Screenshot: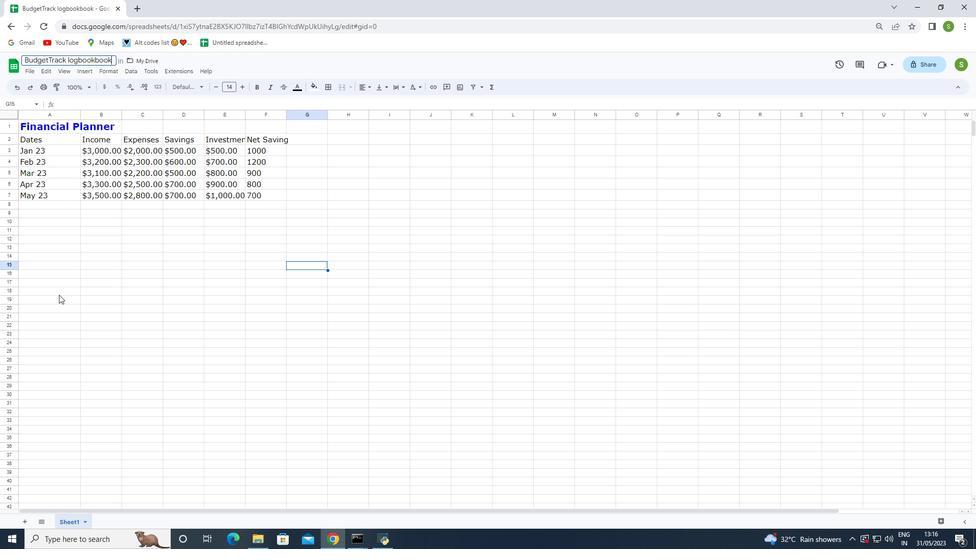 
Action: Mouse moved to (160, 186)
Screenshot: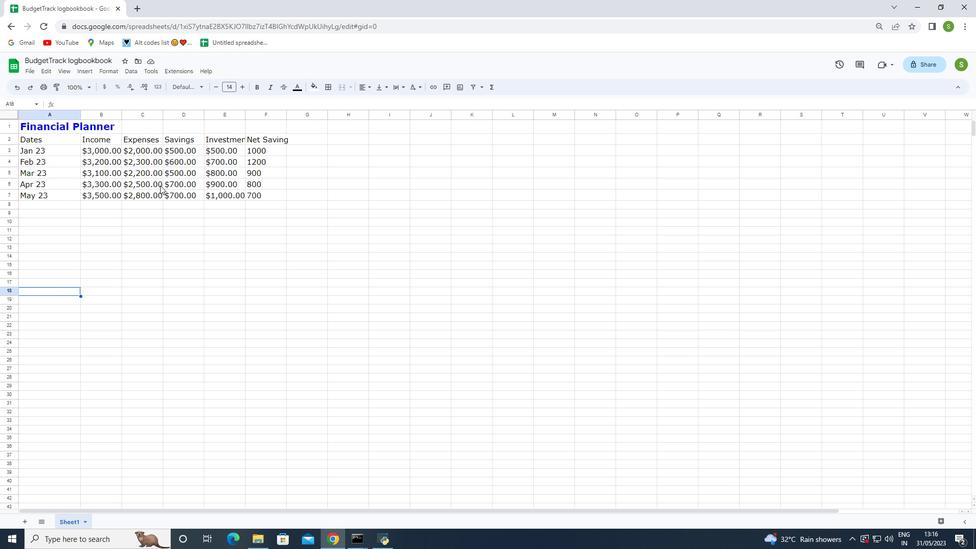 
